 Task: Create a due date automation trigger when advanced on, on the monday before a card is due add content with a name or a description not ending with resume at 11:00 AM.
Action: Mouse moved to (1024, 303)
Screenshot: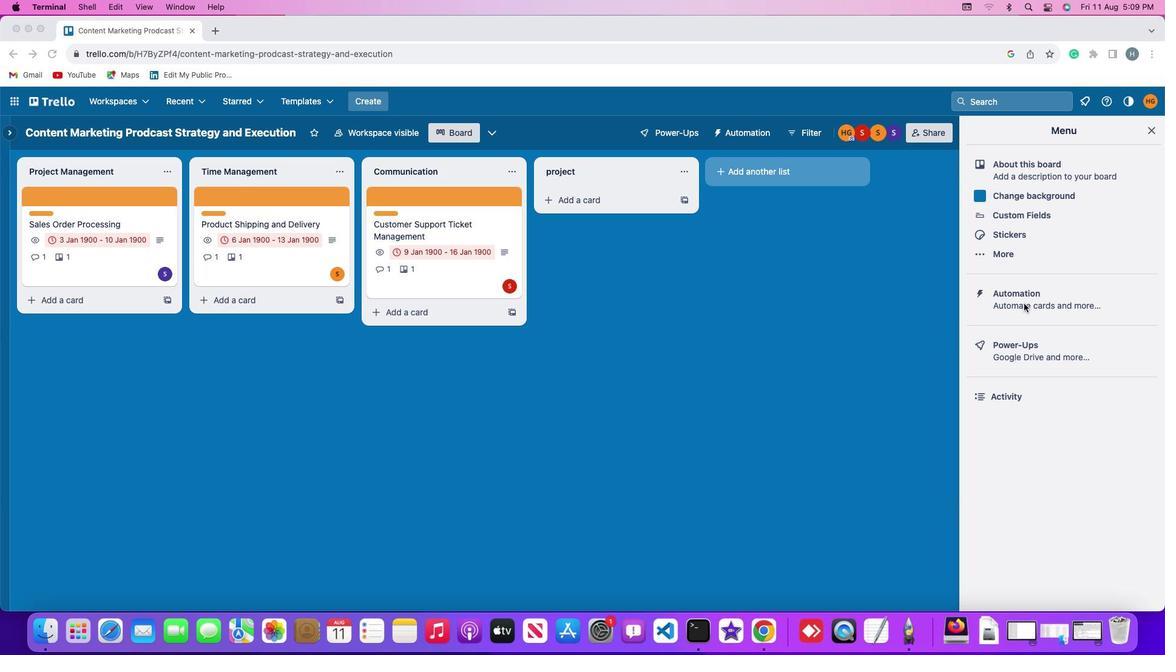 
Action: Mouse pressed left at (1024, 303)
Screenshot: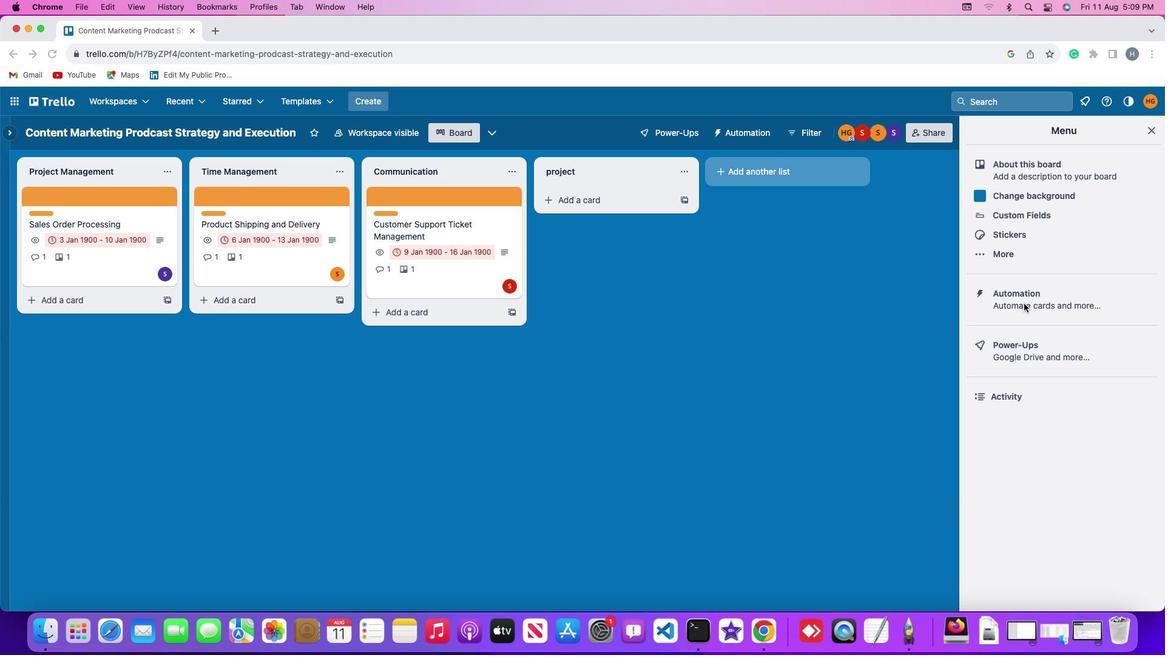 
Action: Mouse pressed left at (1024, 303)
Screenshot: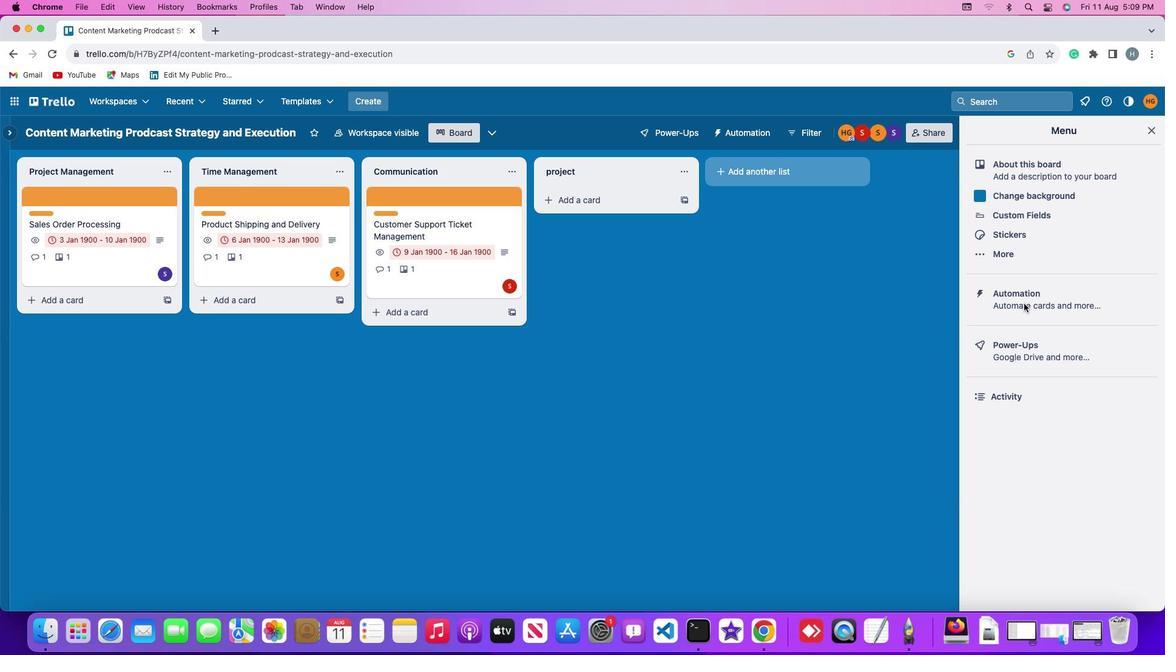 
Action: Mouse moved to (63, 288)
Screenshot: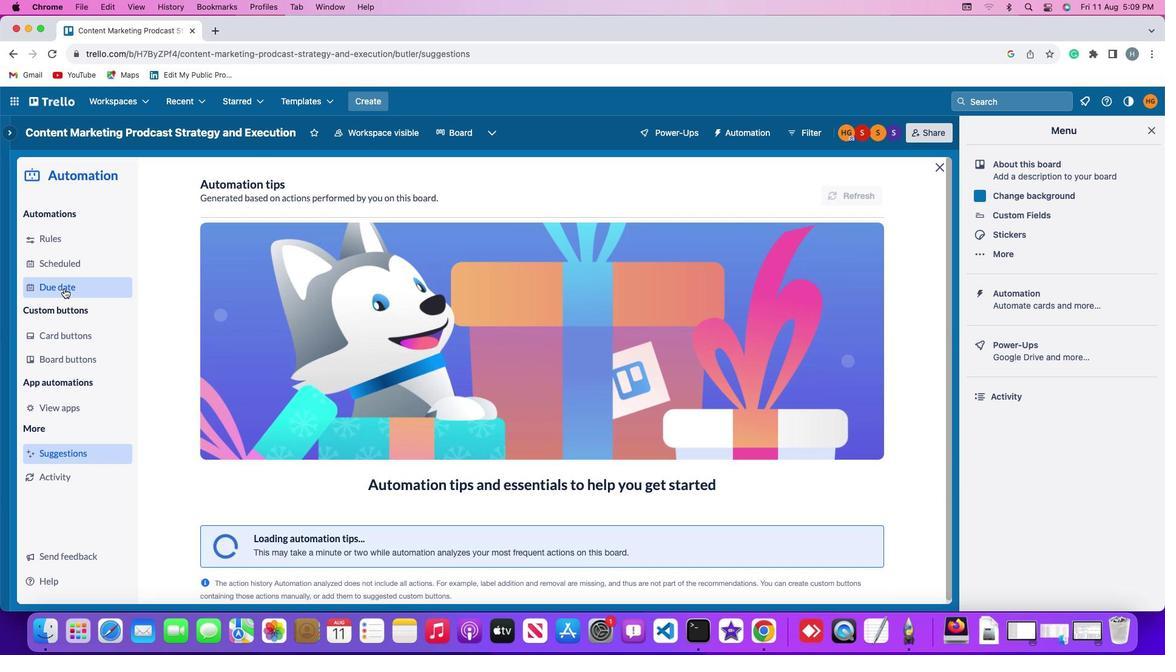 
Action: Mouse pressed left at (63, 288)
Screenshot: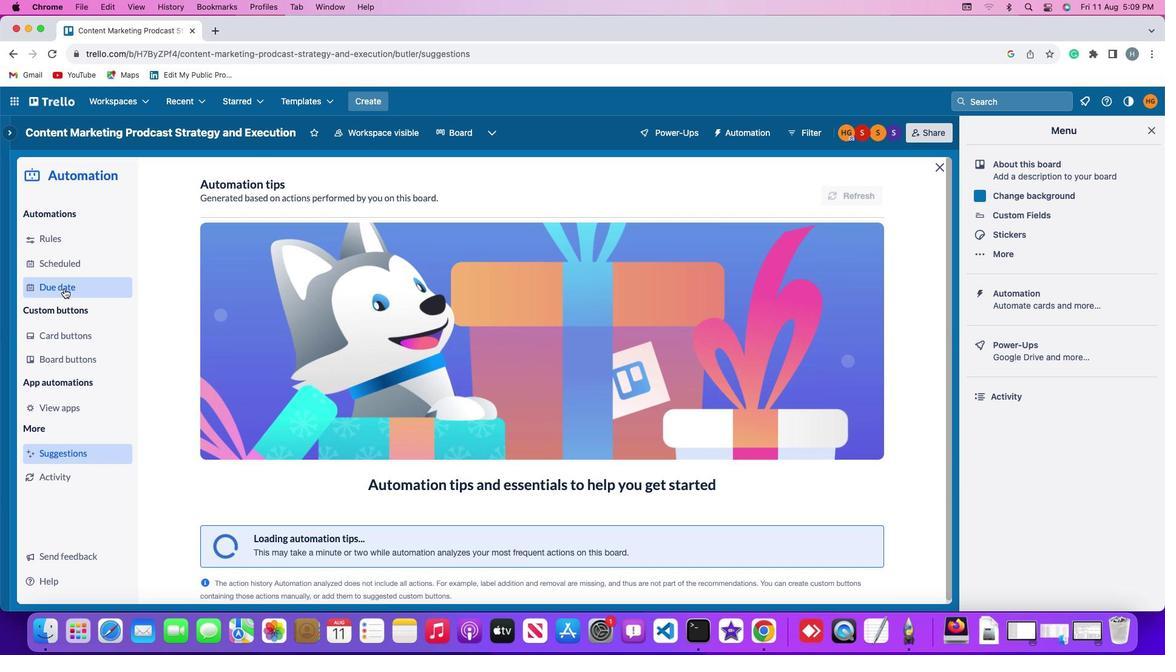 
Action: Mouse moved to (812, 188)
Screenshot: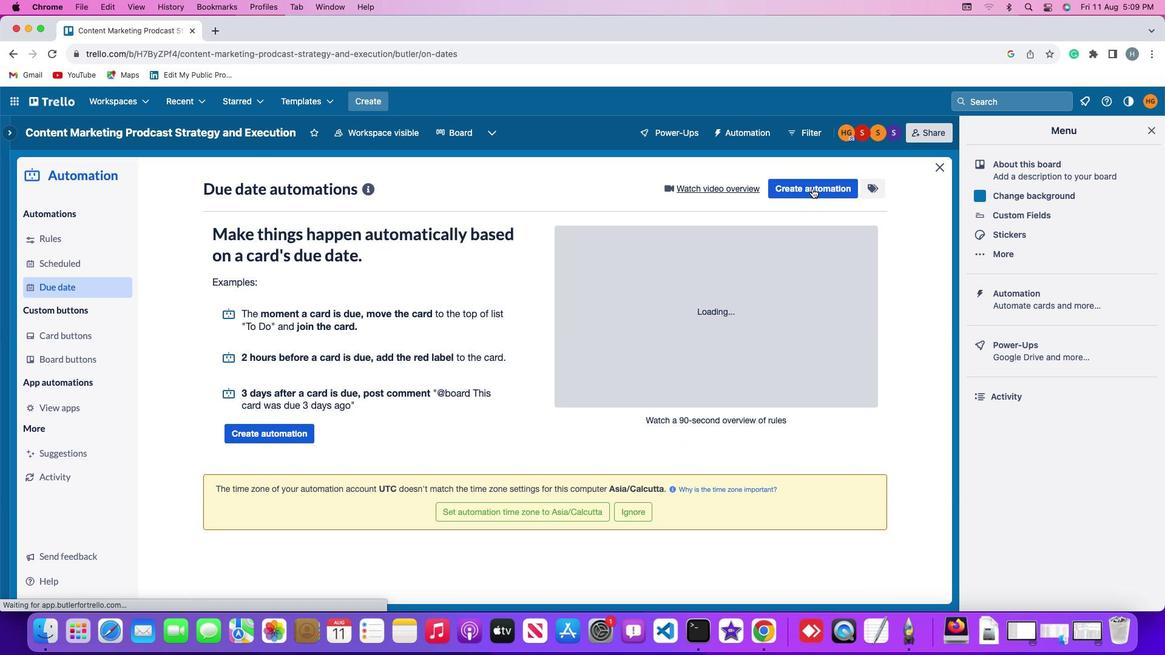 
Action: Mouse pressed left at (812, 188)
Screenshot: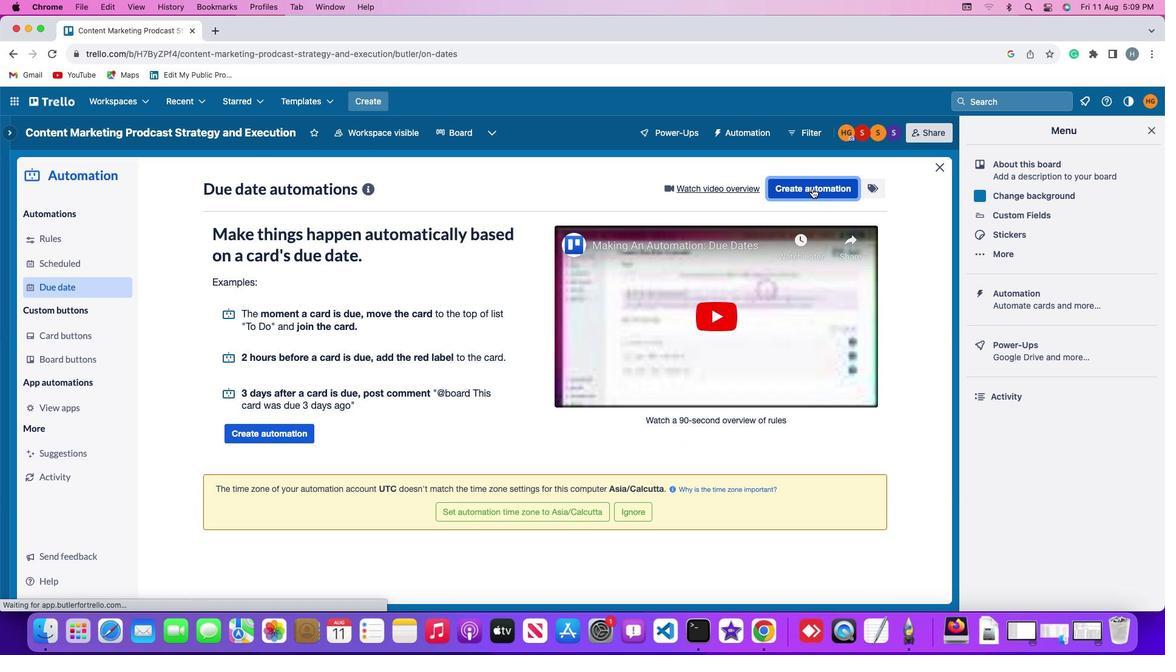 
Action: Mouse moved to (233, 308)
Screenshot: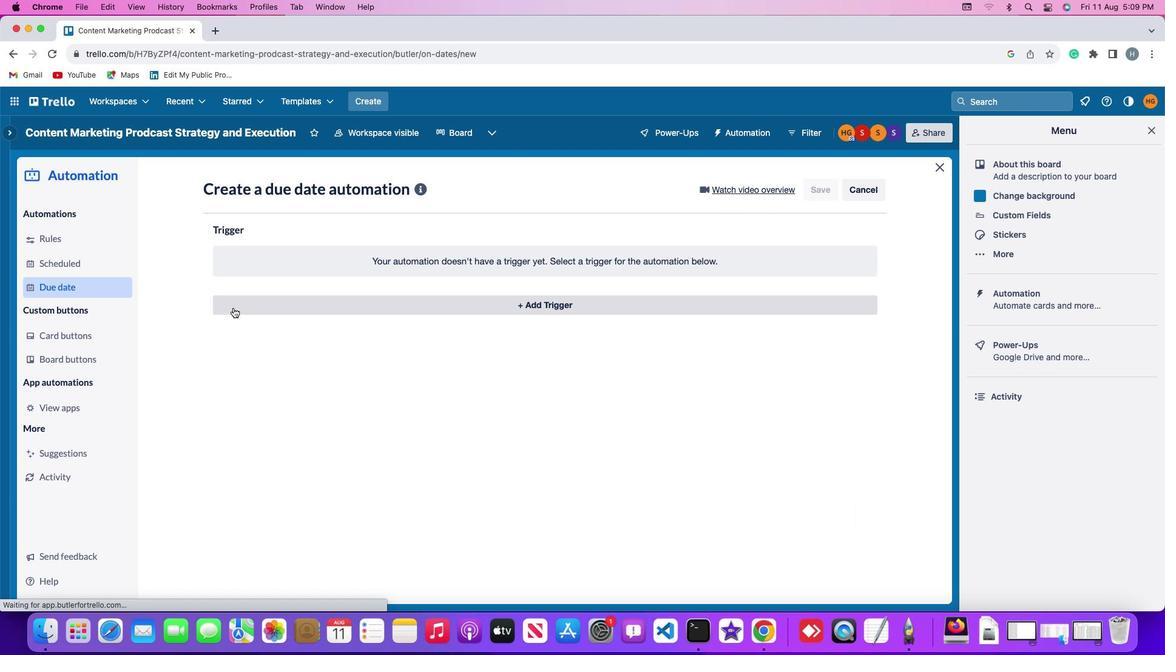 
Action: Mouse pressed left at (233, 308)
Screenshot: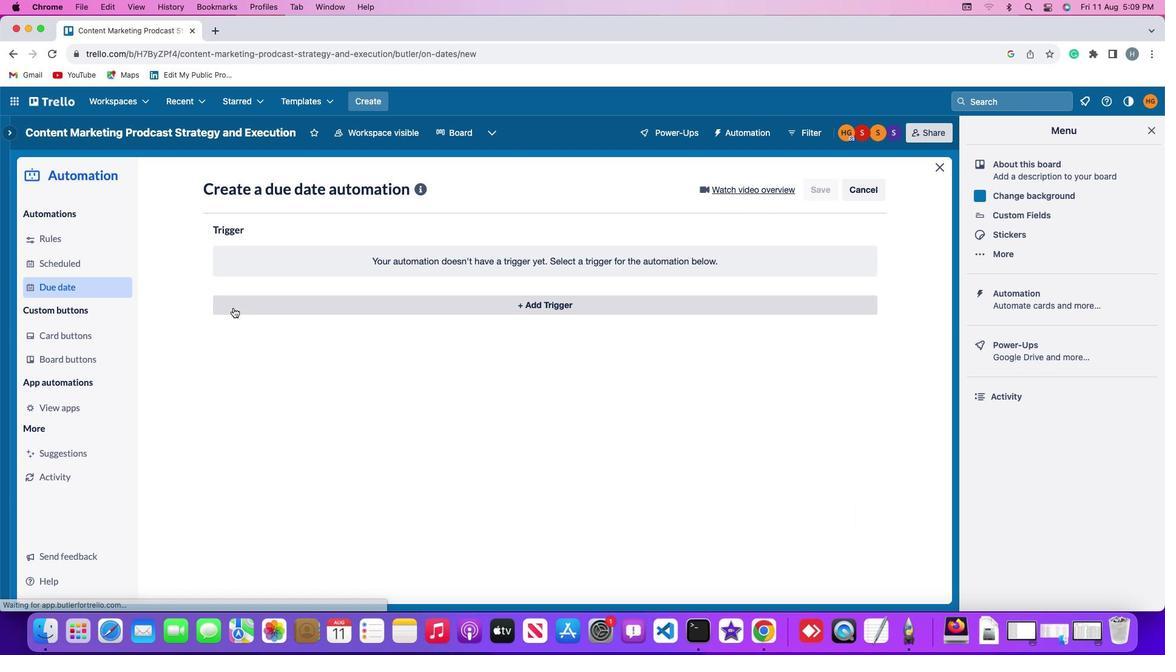 
Action: Mouse moved to (263, 533)
Screenshot: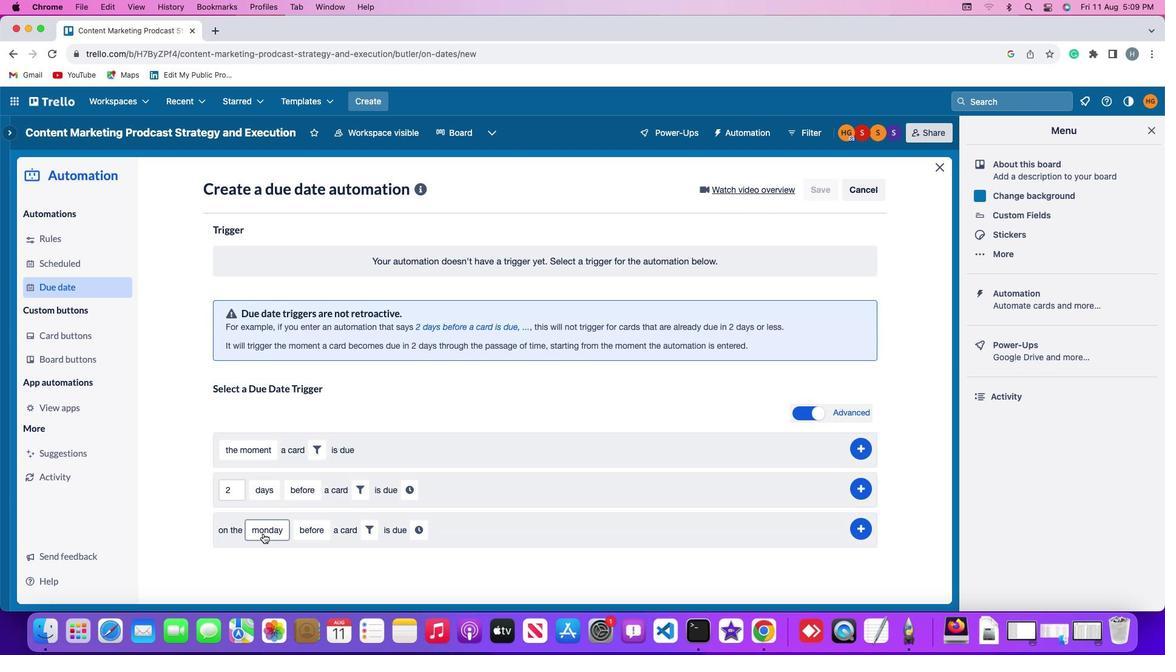 
Action: Mouse pressed left at (263, 533)
Screenshot: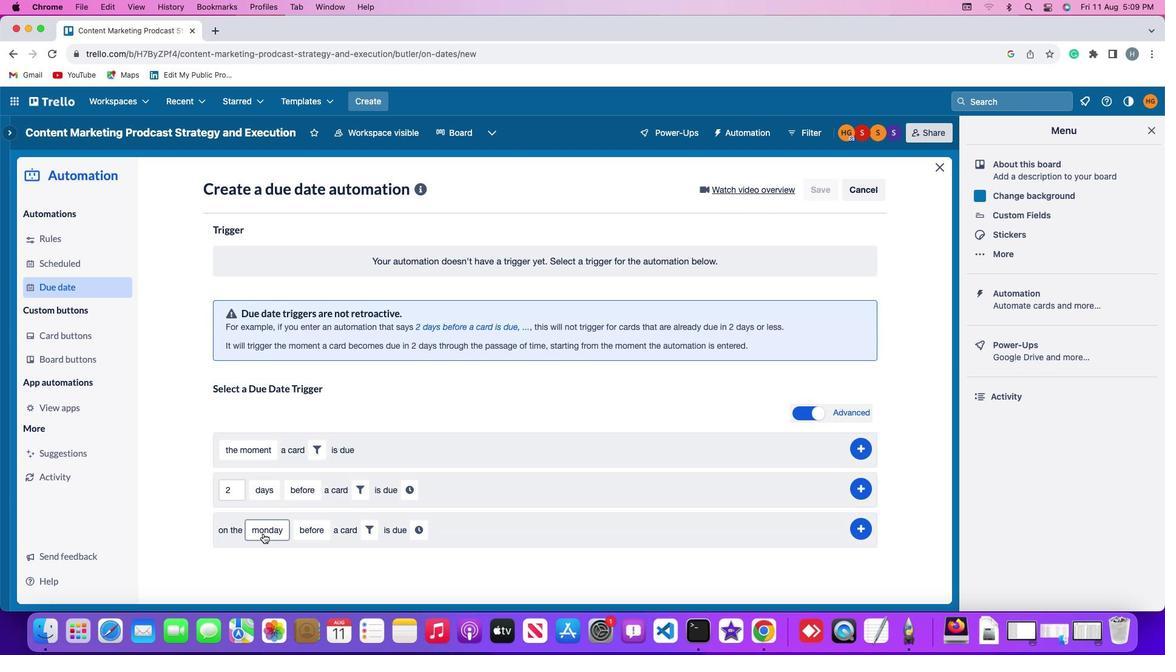 
Action: Mouse moved to (281, 362)
Screenshot: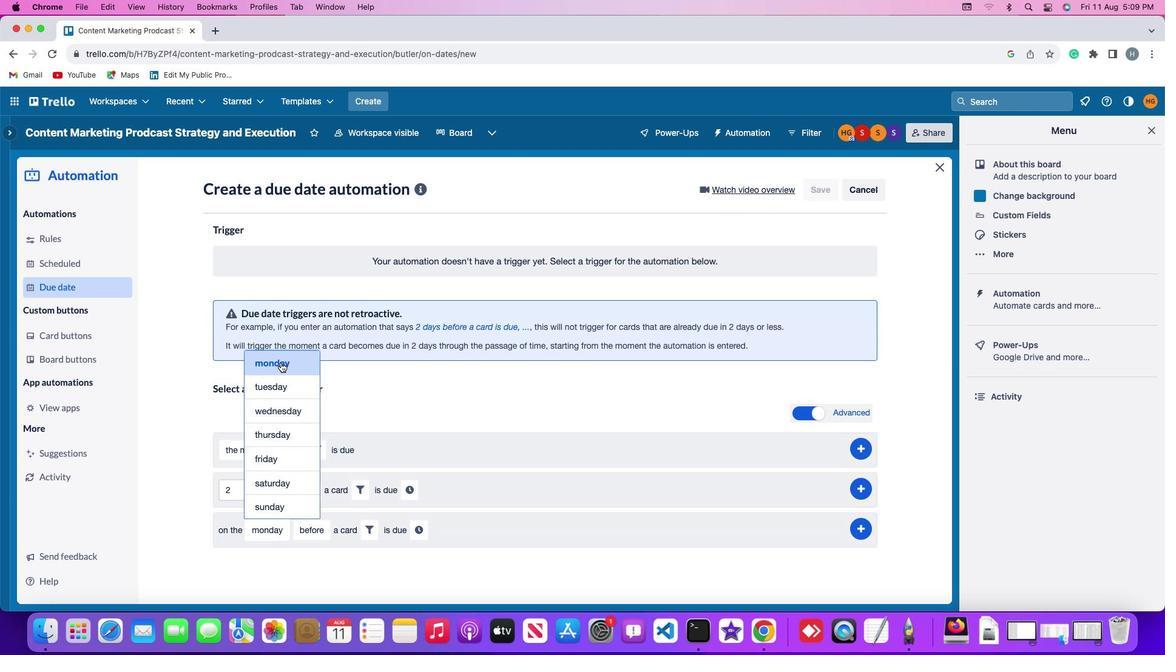 
Action: Mouse pressed left at (281, 362)
Screenshot: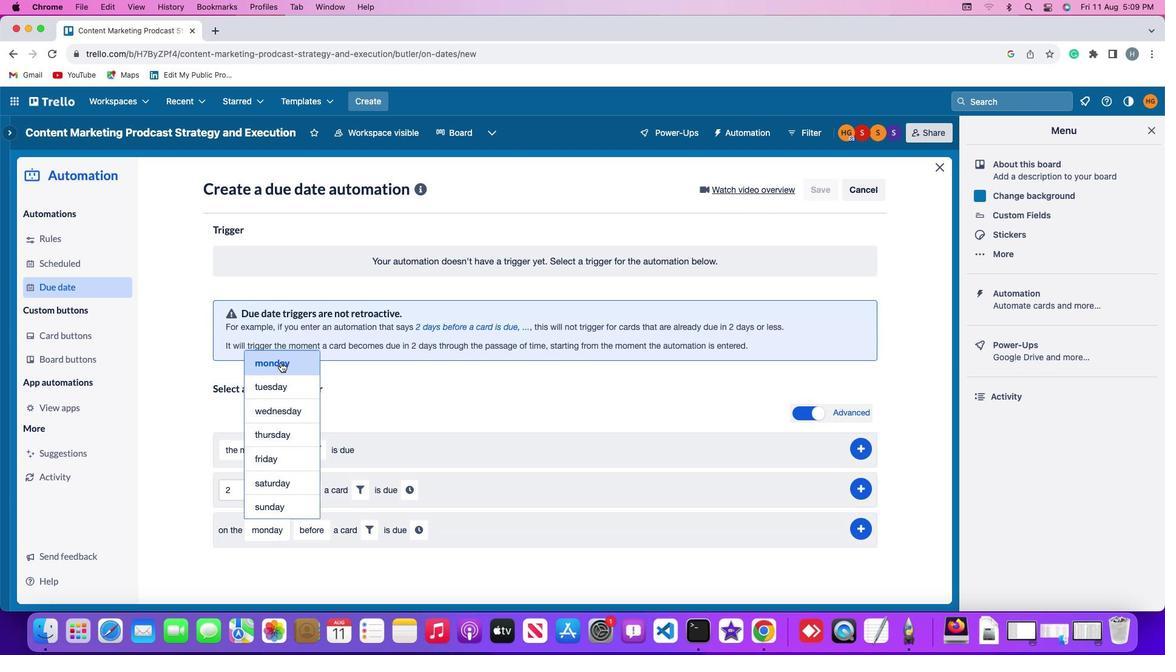
Action: Mouse moved to (309, 532)
Screenshot: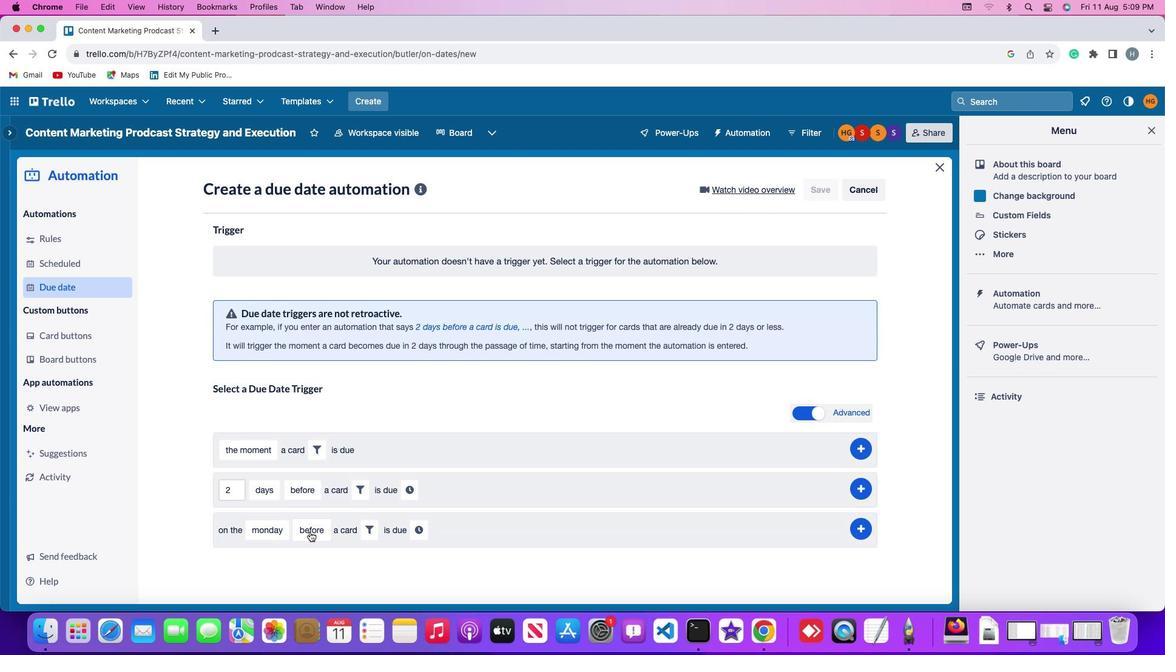 
Action: Mouse pressed left at (309, 532)
Screenshot: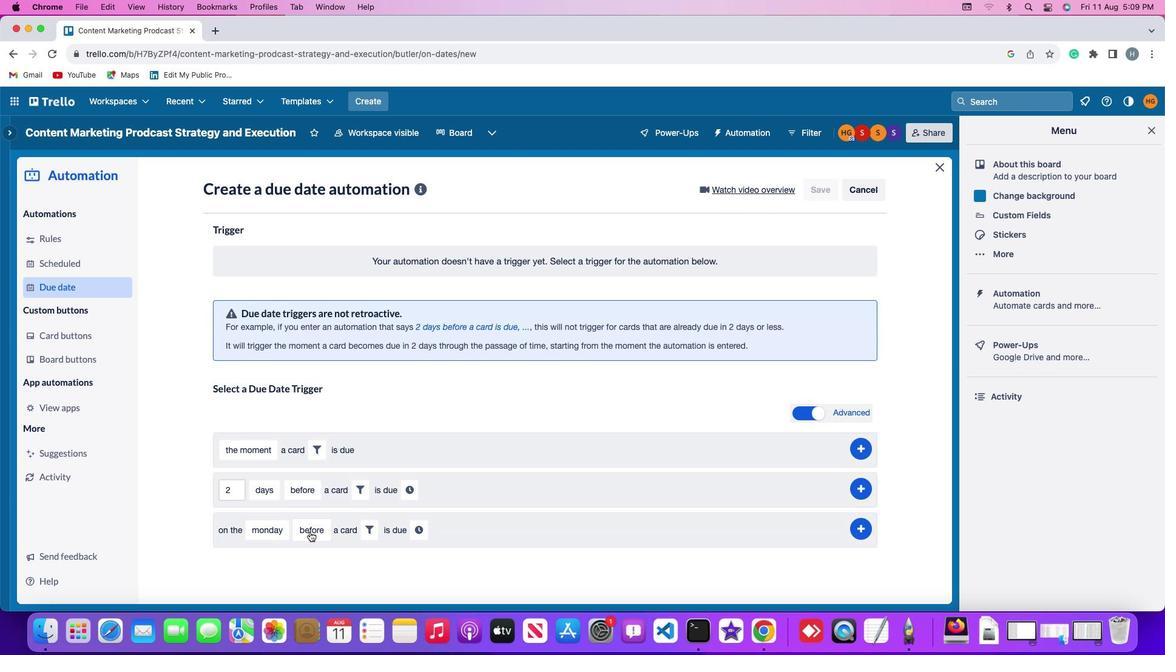 
Action: Mouse moved to (335, 435)
Screenshot: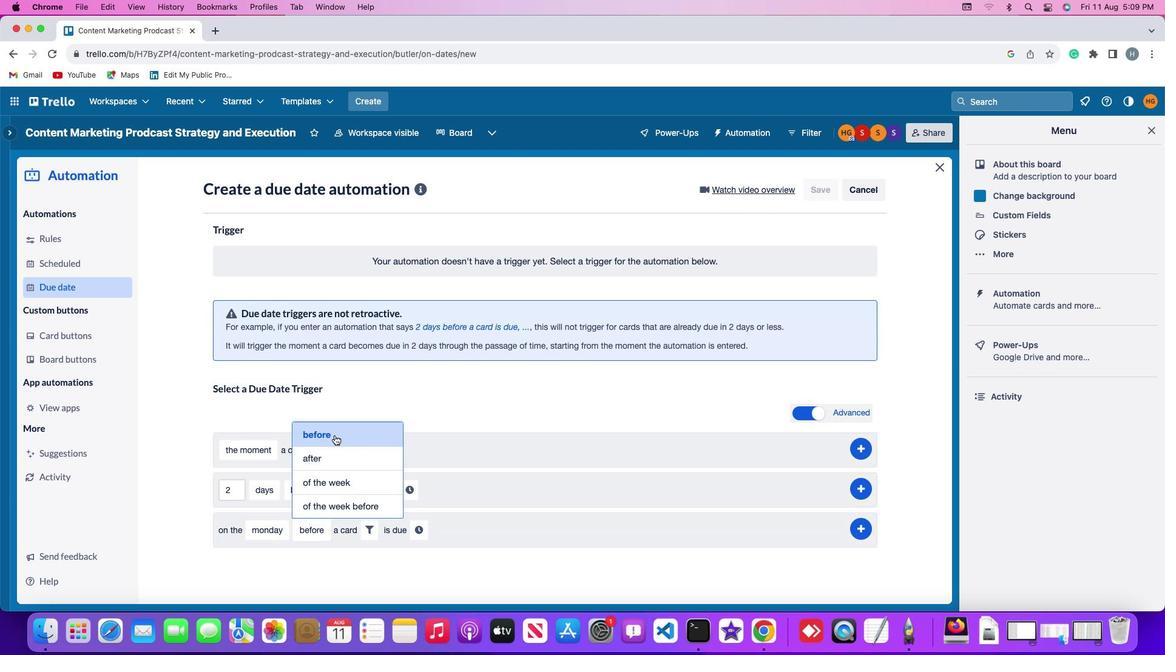 
Action: Mouse pressed left at (335, 435)
Screenshot: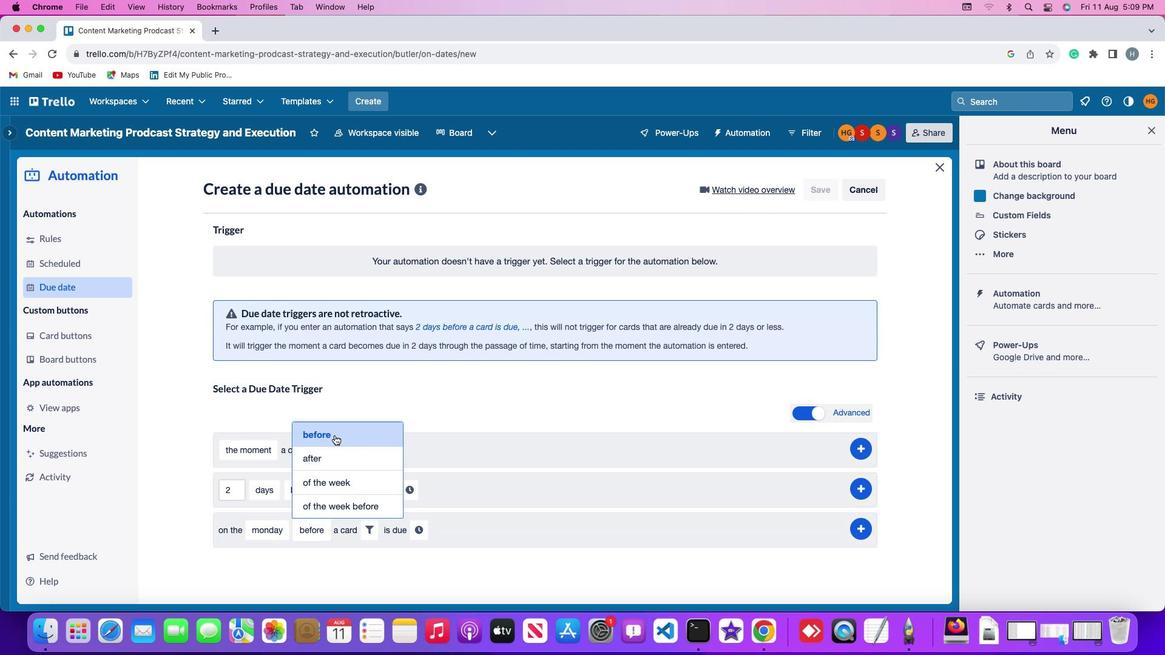 
Action: Mouse moved to (370, 535)
Screenshot: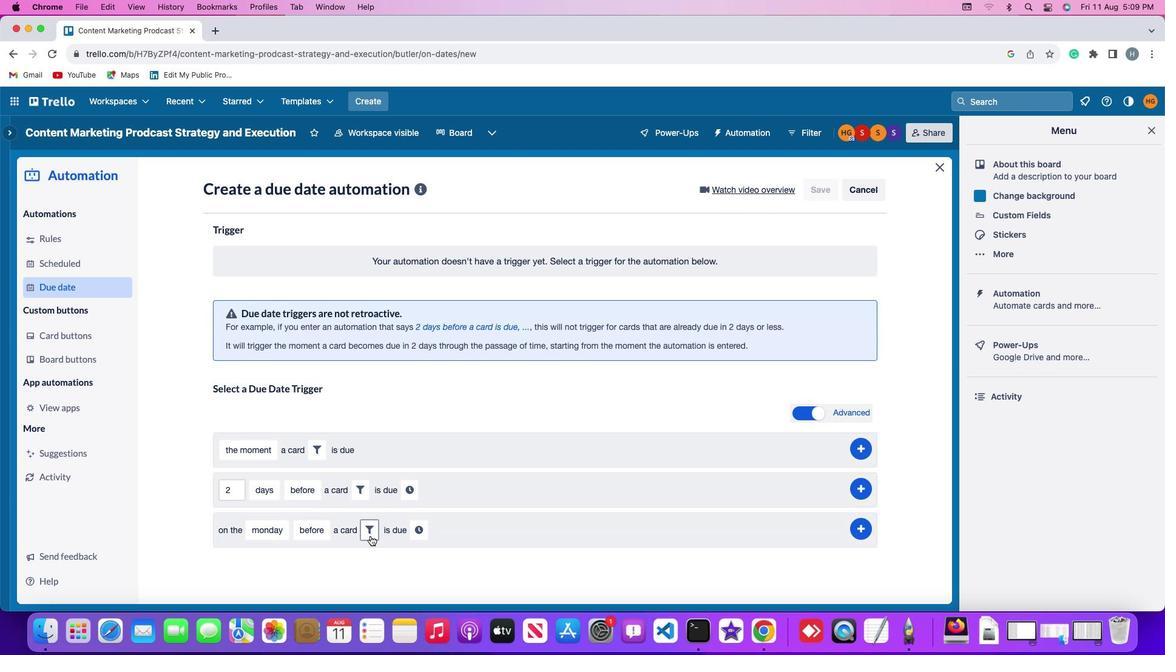 
Action: Mouse pressed left at (370, 535)
Screenshot: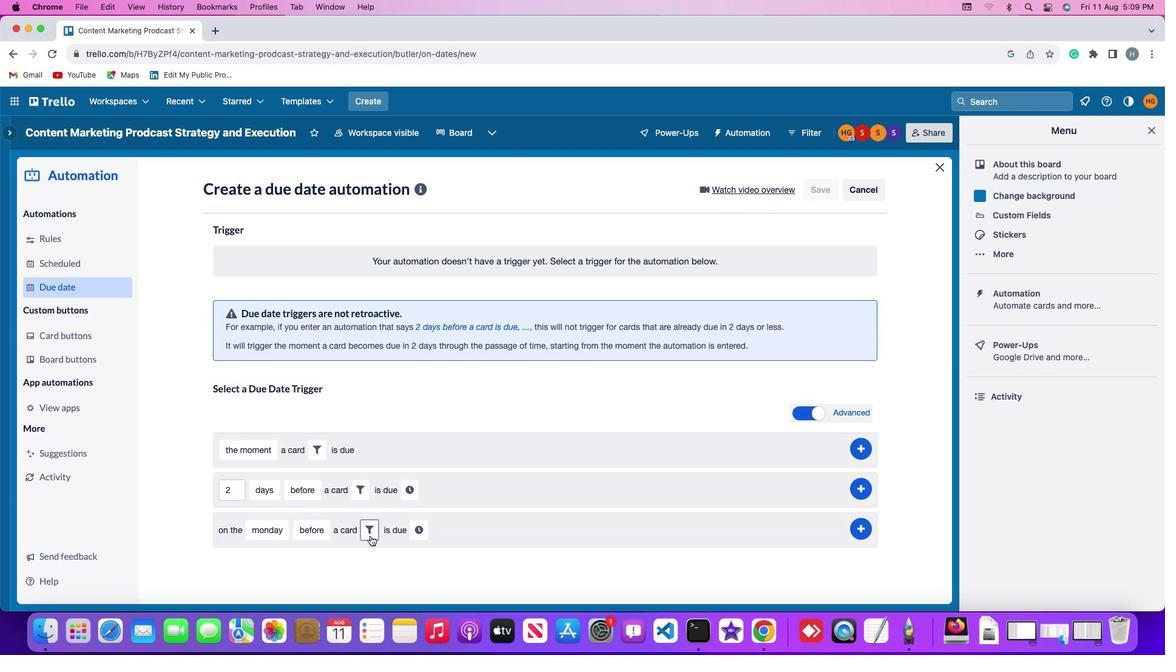 
Action: Mouse moved to (528, 574)
Screenshot: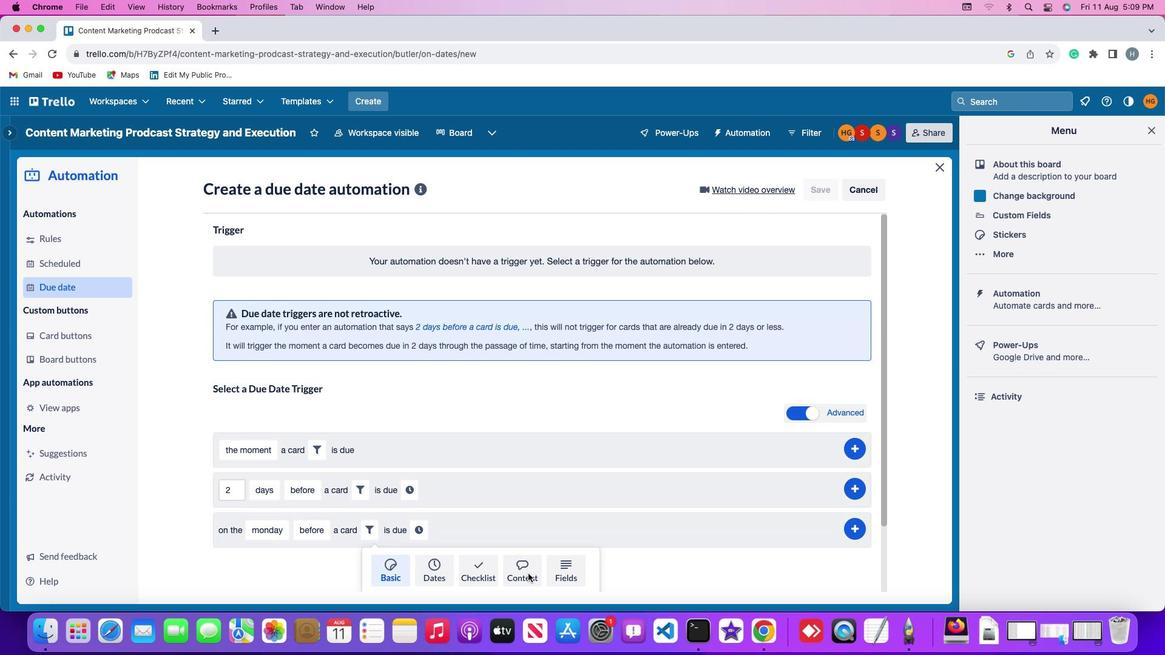 
Action: Mouse pressed left at (528, 574)
Screenshot: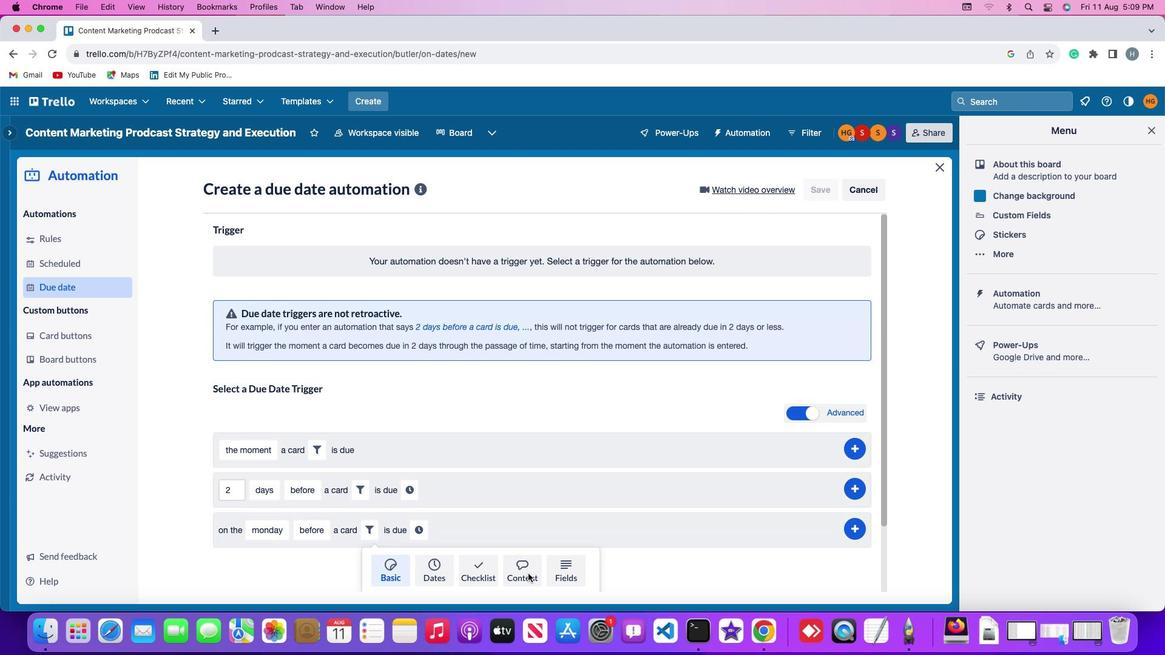 
Action: Mouse moved to (352, 559)
Screenshot: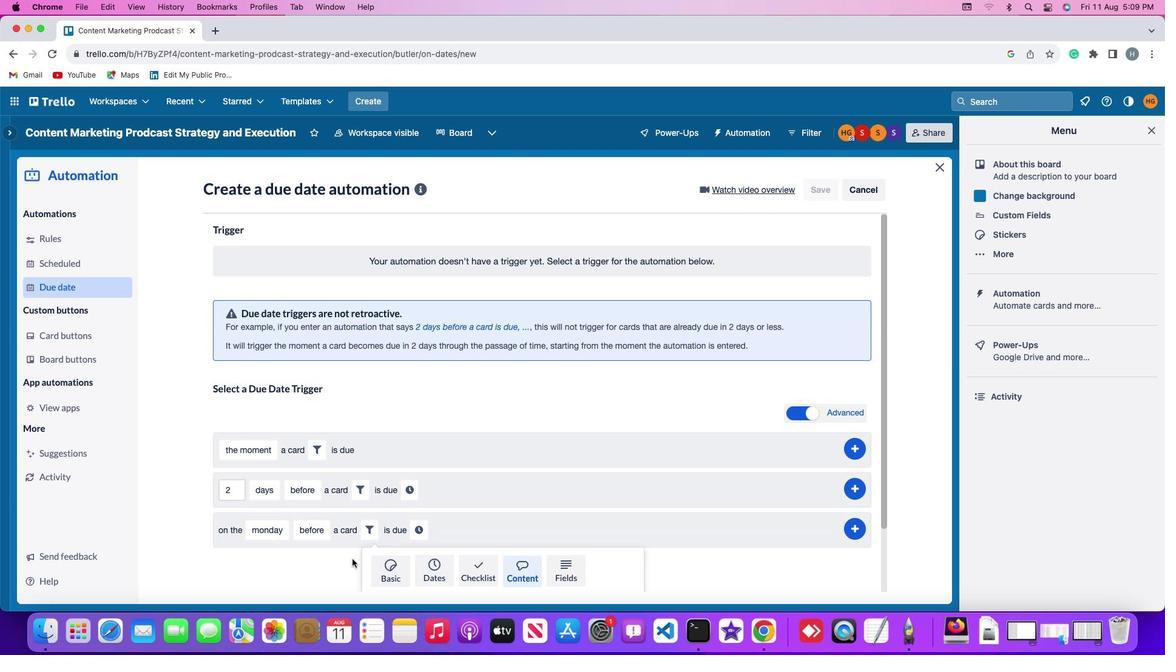 
Action: Mouse scrolled (352, 559) with delta (0, 0)
Screenshot: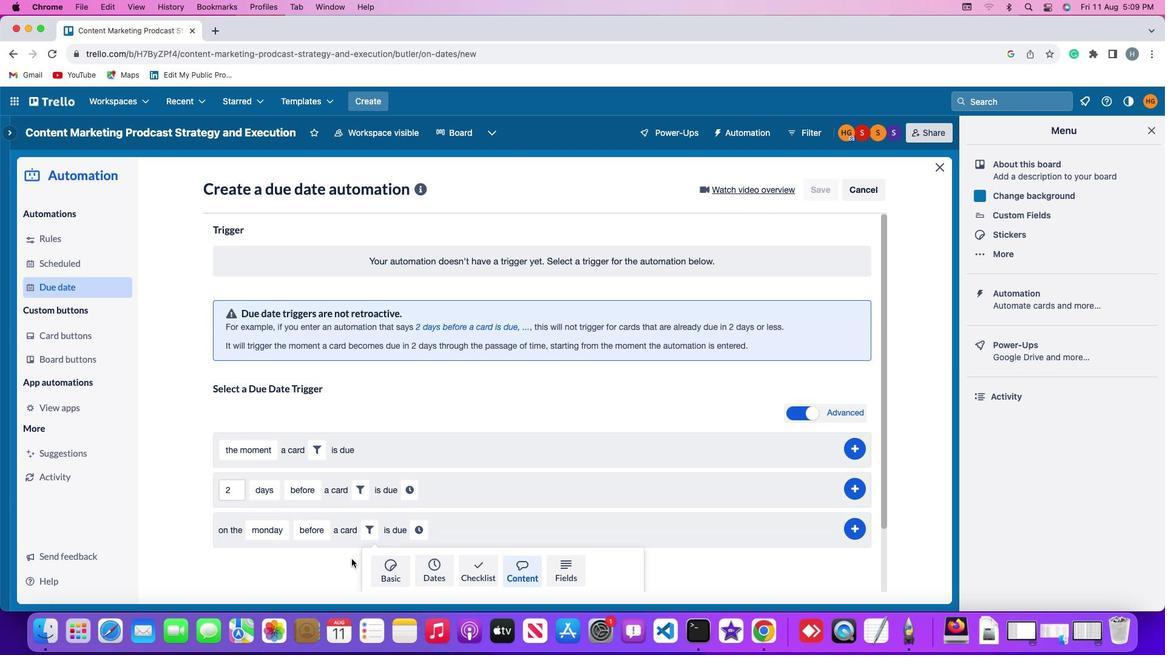 
Action: Mouse moved to (352, 559)
Screenshot: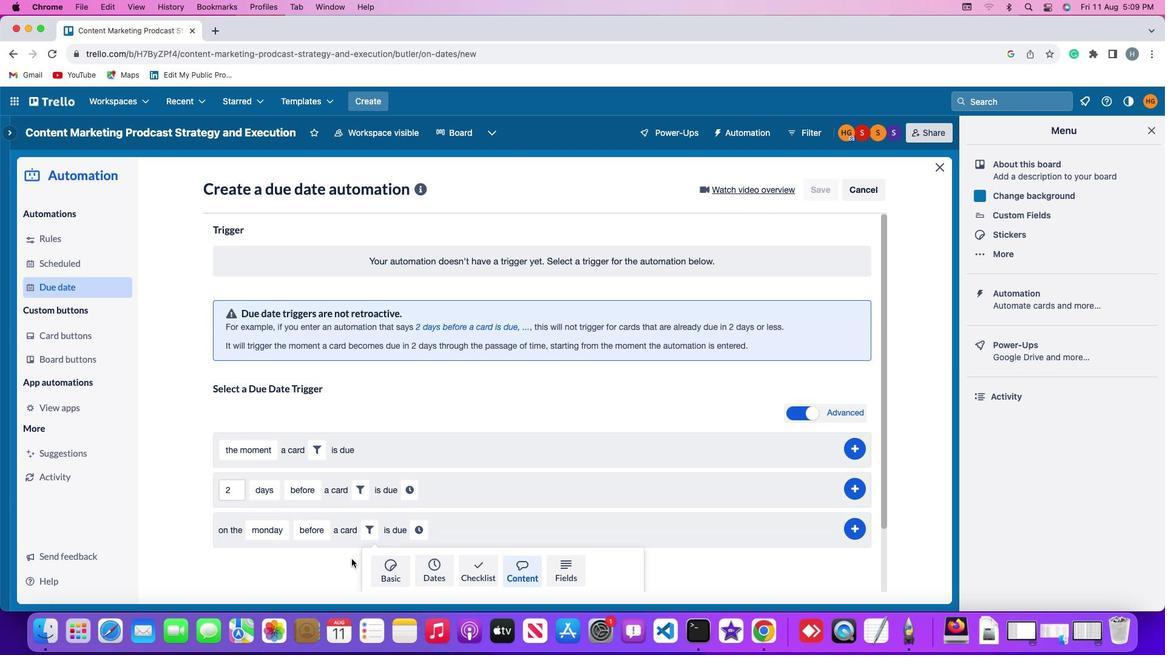 
Action: Mouse scrolled (352, 559) with delta (0, 0)
Screenshot: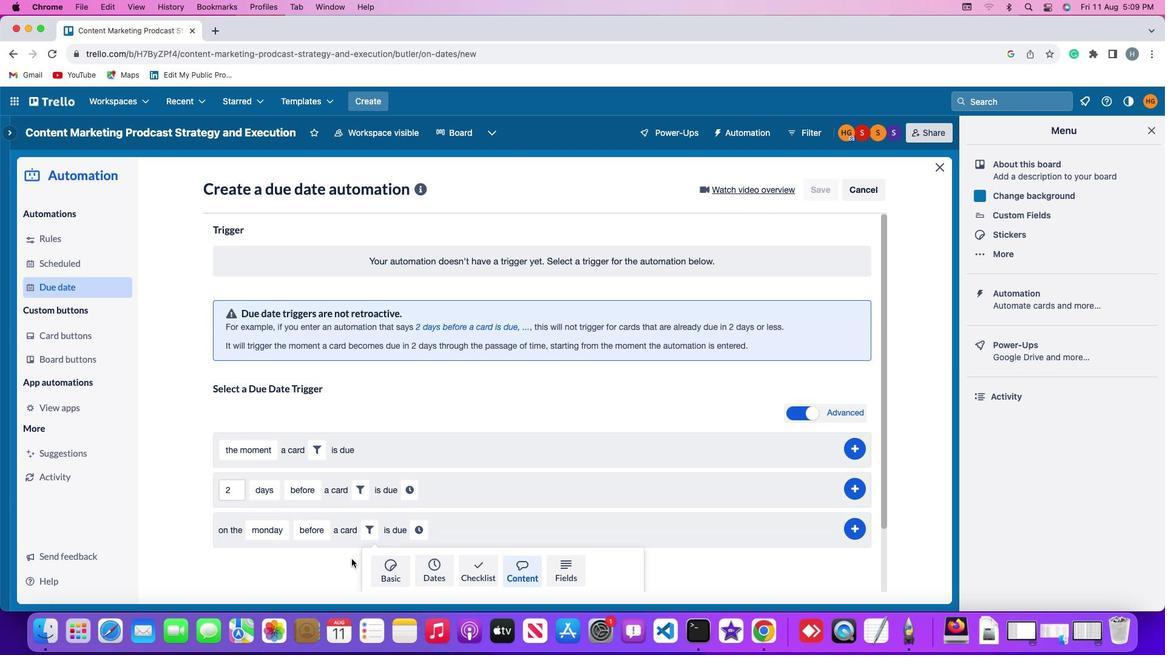 
Action: Mouse scrolled (352, 559) with delta (0, -1)
Screenshot: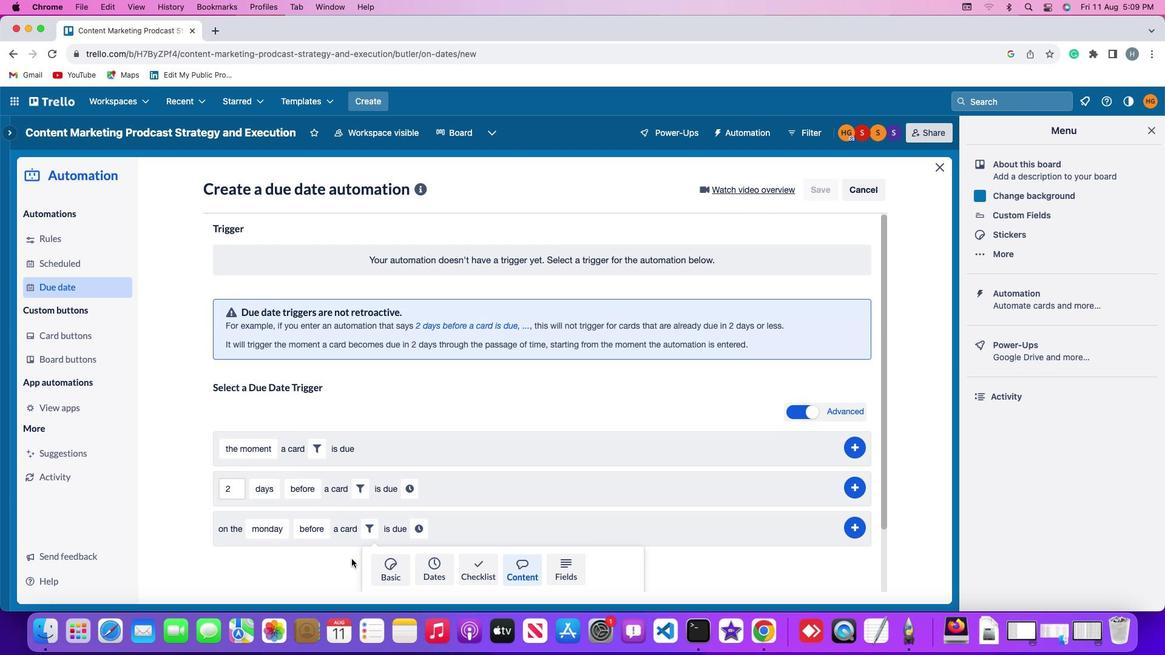 
Action: Mouse scrolled (352, 559) with delta (0, -3)
Screenshot: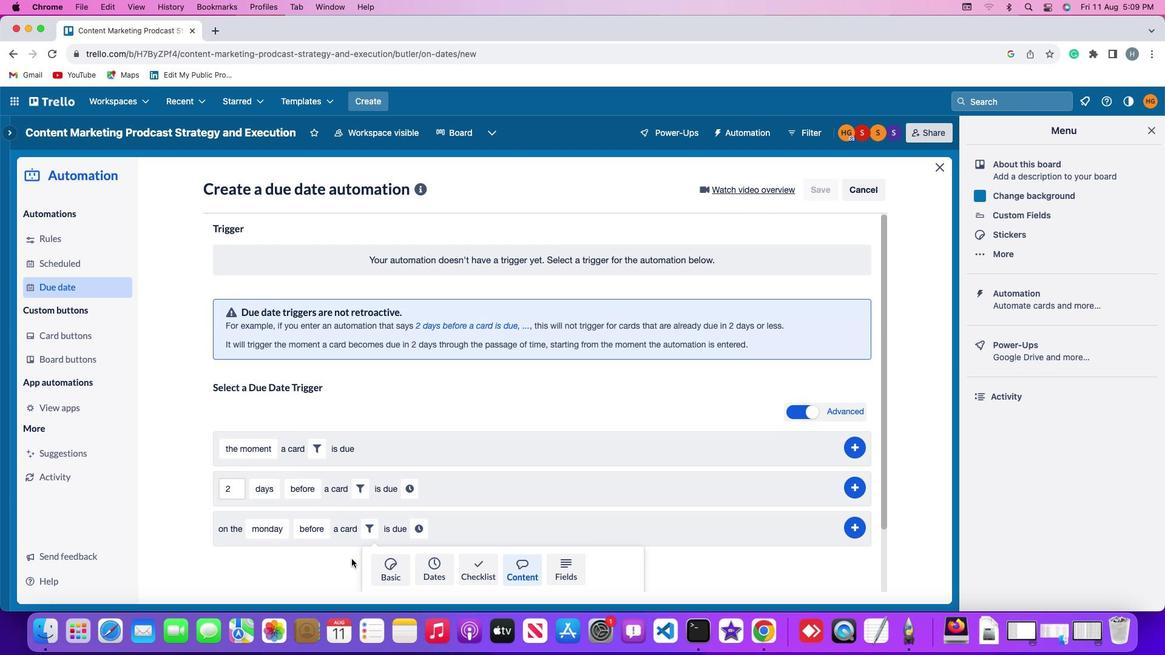 
Action: Mouse moved to (315, 555)
Screenshot: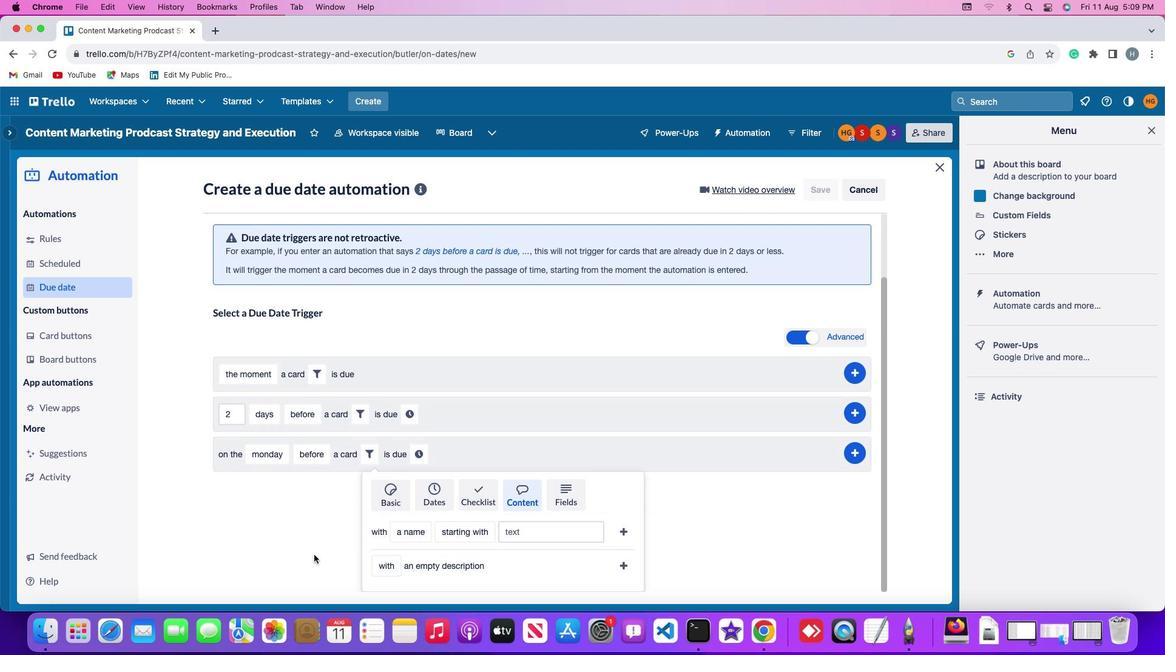 
Action: Mouse scrolled (315, 555) with delta (0, 0)
Screenshot: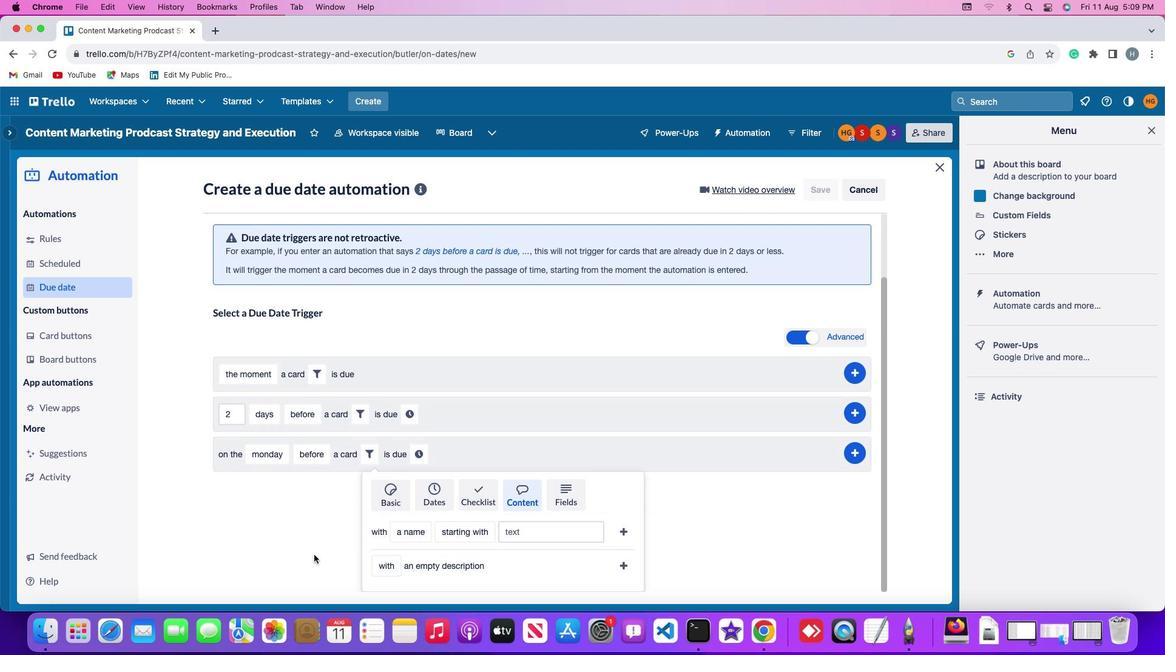 
Action: Mouse moved to (410, 537)
Screenshot: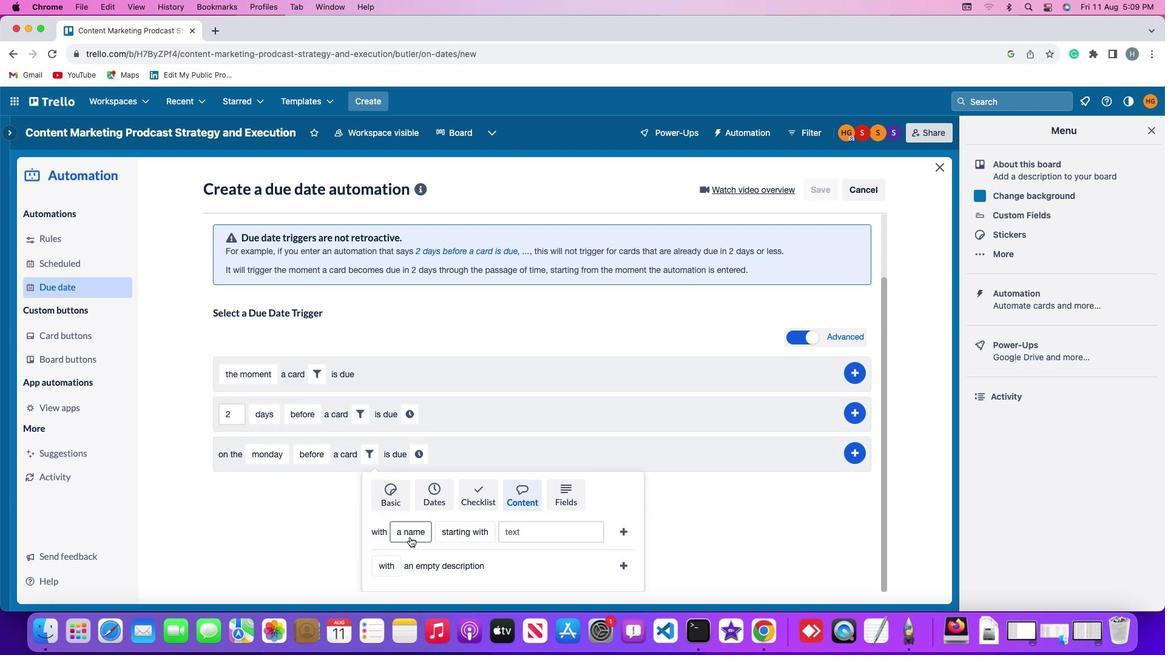 
Action: Mouse pressed left at (410, 537)
Screenshot: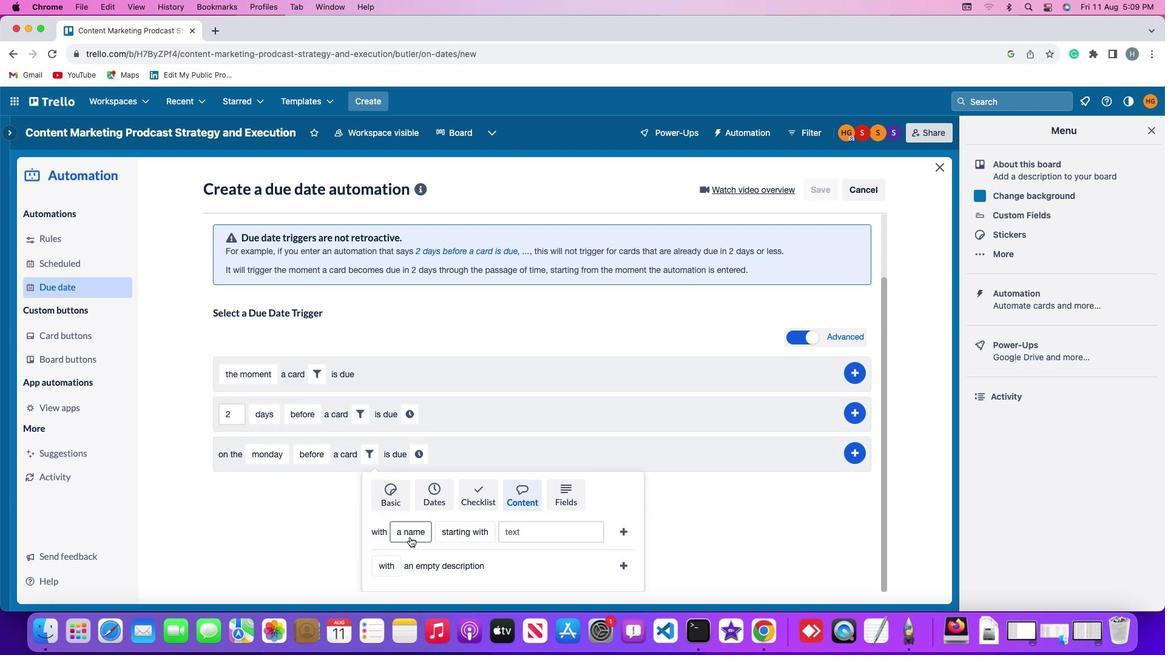 
Action: Mouse moved to (423, 509)
Screenshot: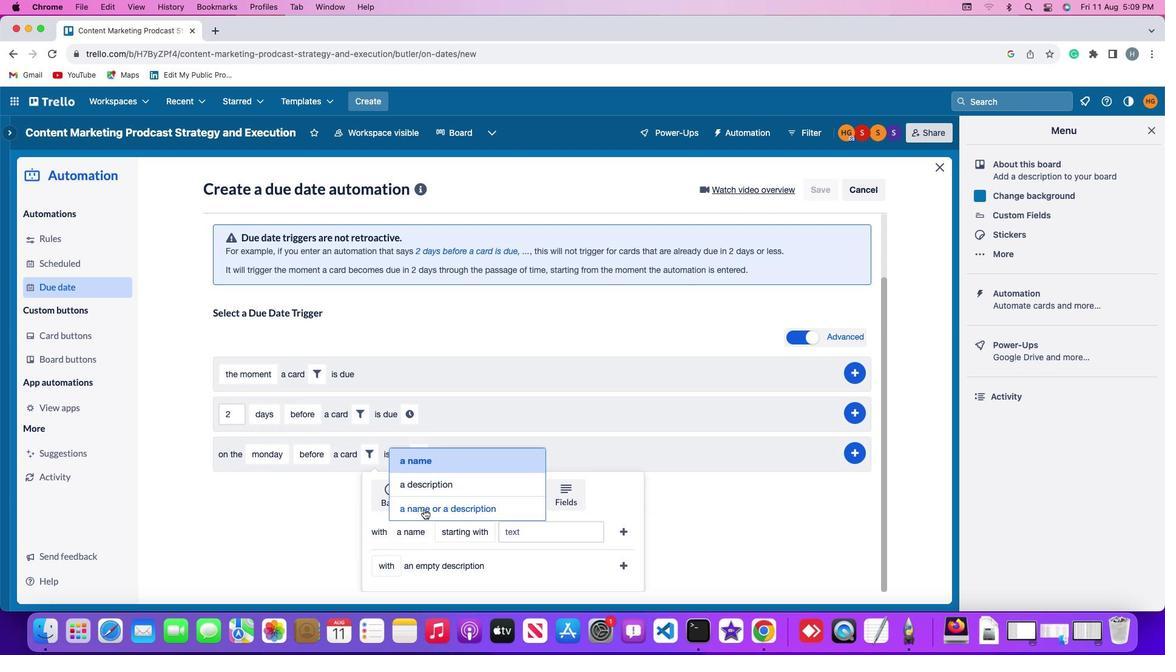 
Action: Mouse pressed left at (423, 509)
Screenshot: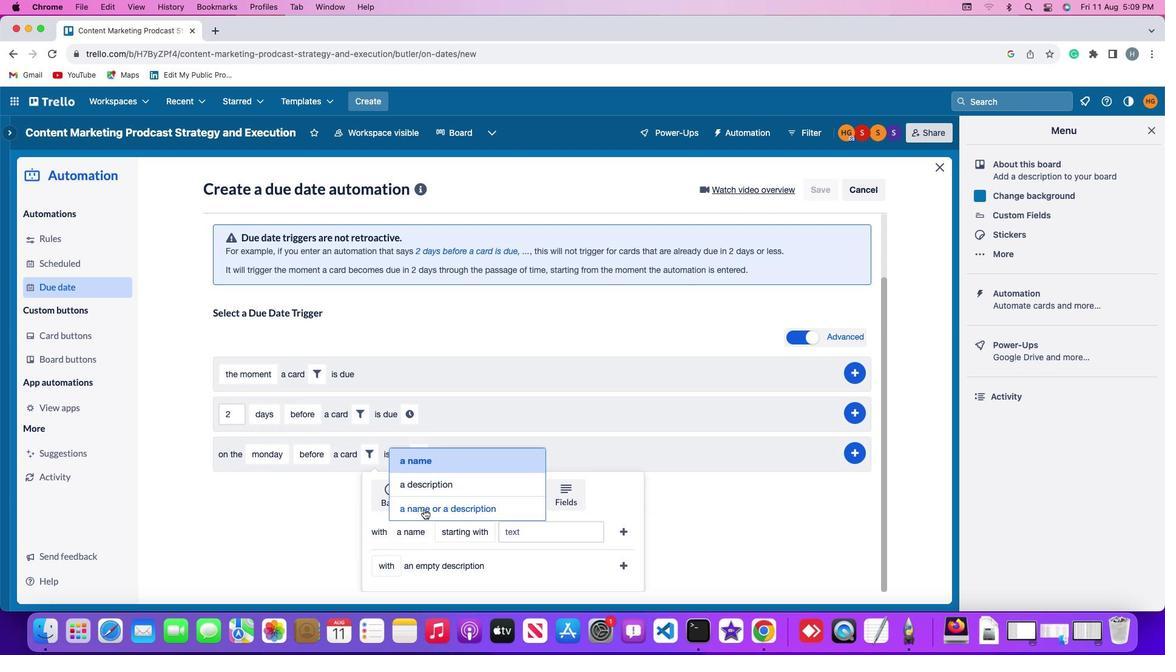 
Action: Mouse moved to (536, 533)
Screenshot: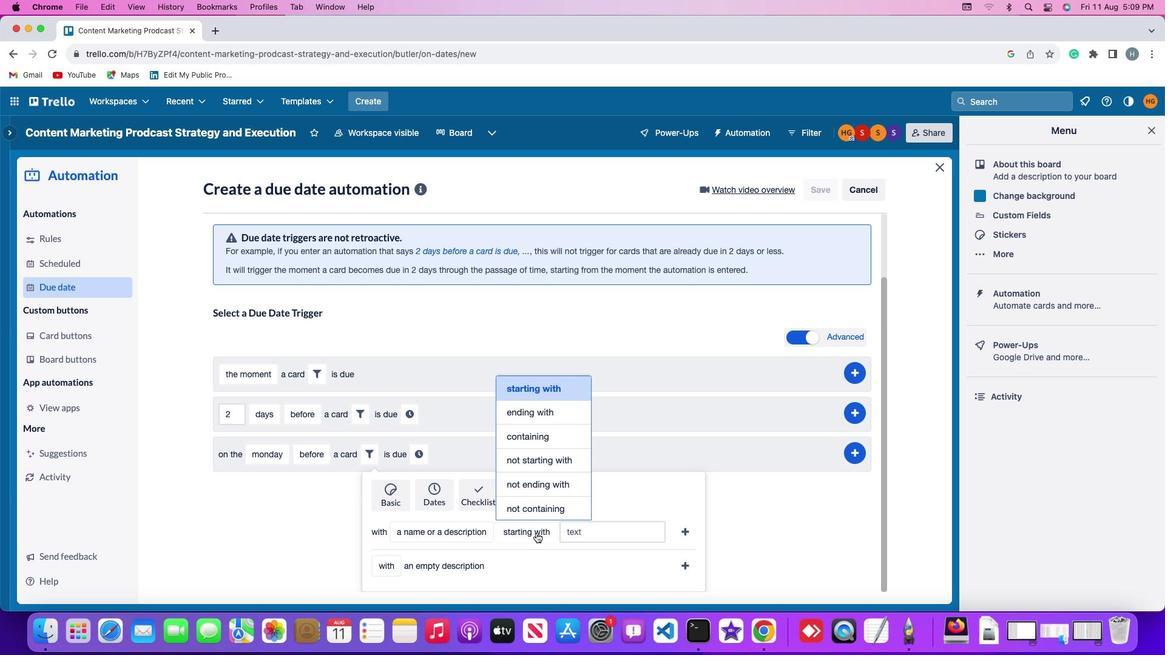 
Action: Mouse pressed left at (536, 533)
Screenshot: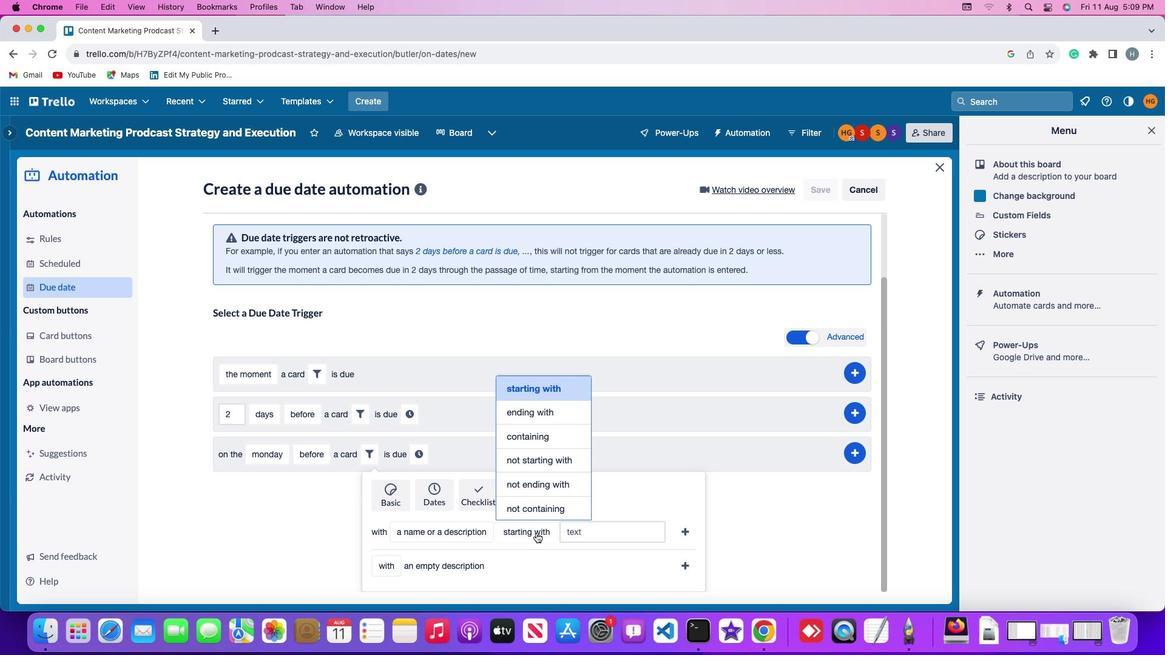 
Action: Mouse moved to (535, 484)
Screenshot: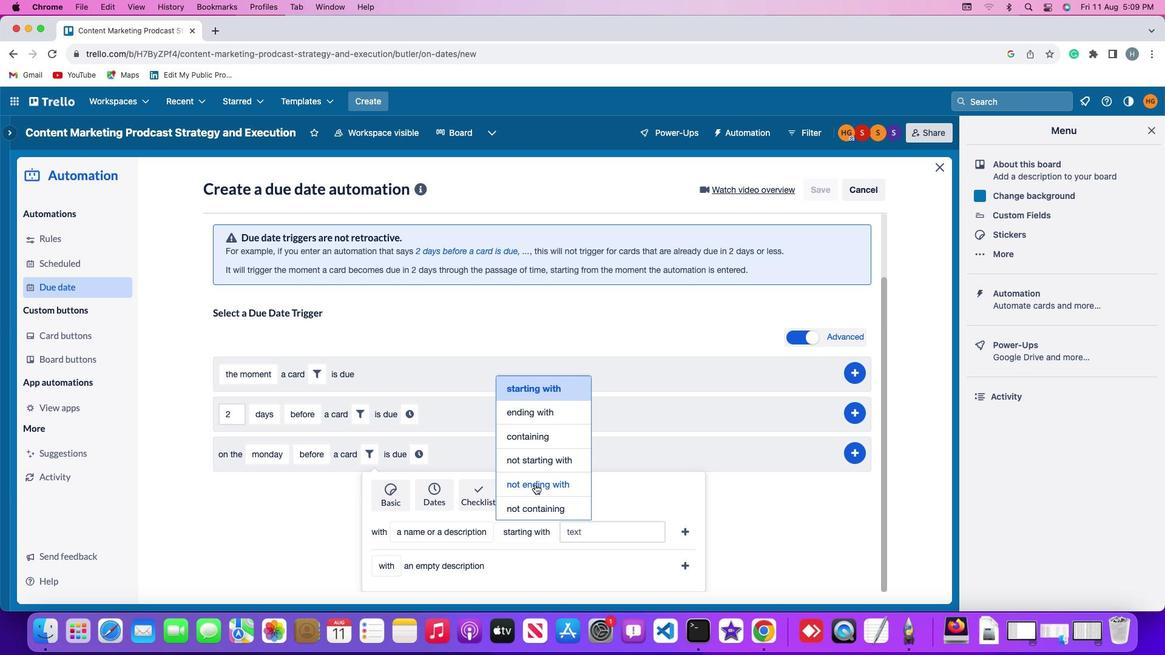 
Action: Mouse pressed left at (535, 484)
Screenshot: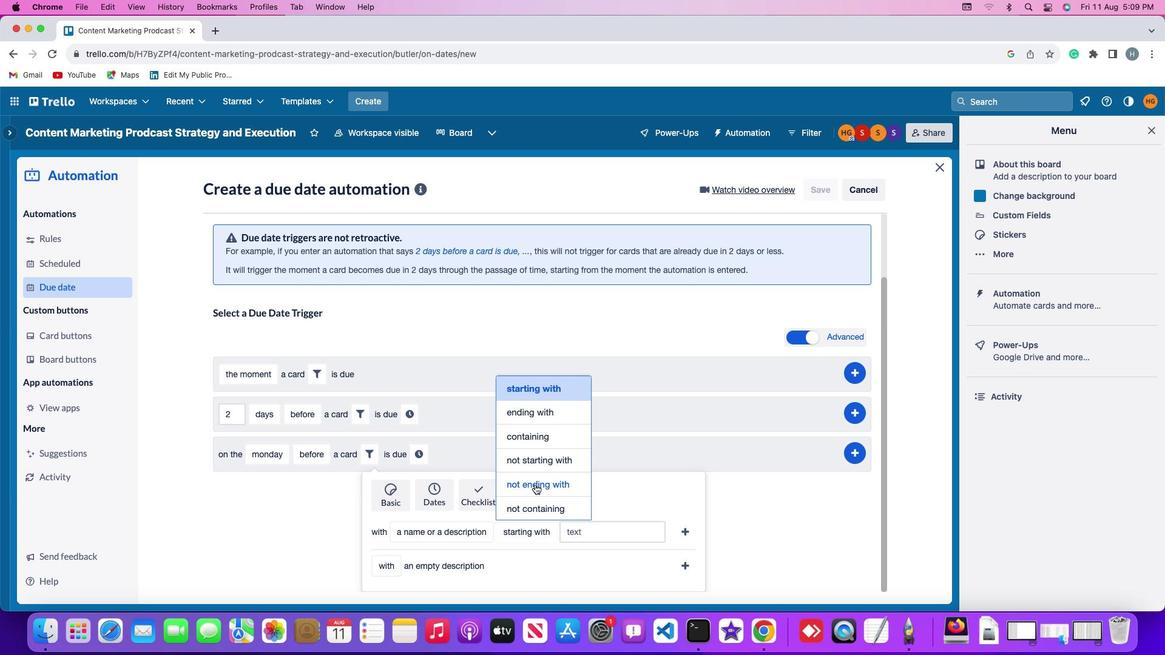 
Action: Mouse moved to (590, 531)
Screenshot: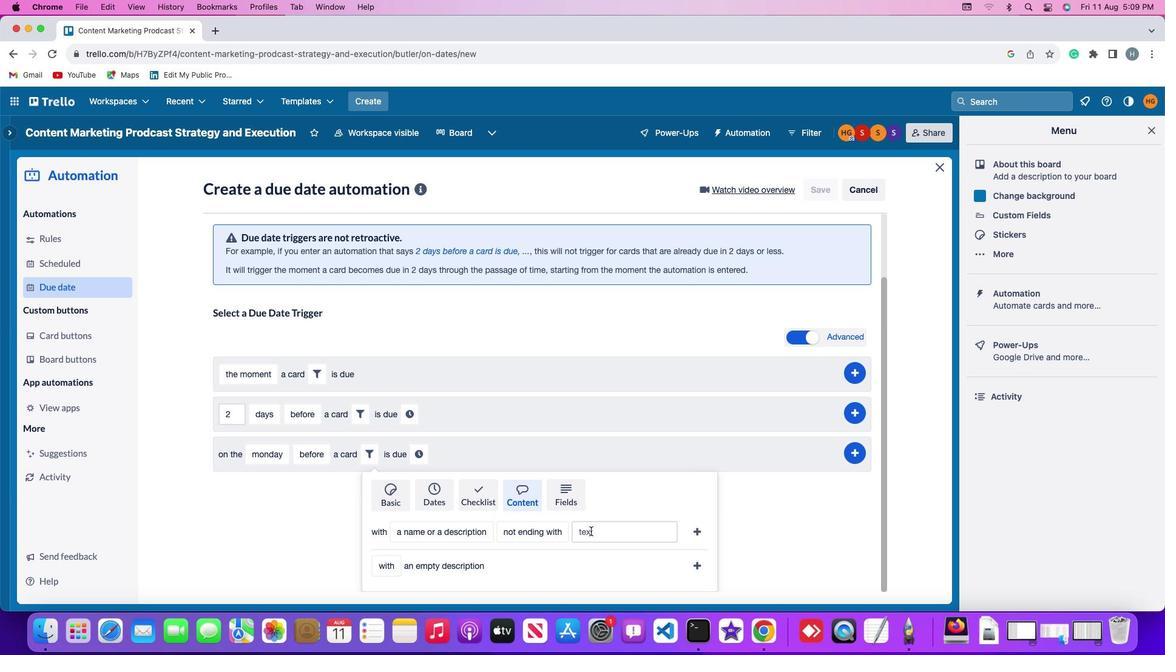 
Action: Mouse pressed left at (590, 531)
Screenshot: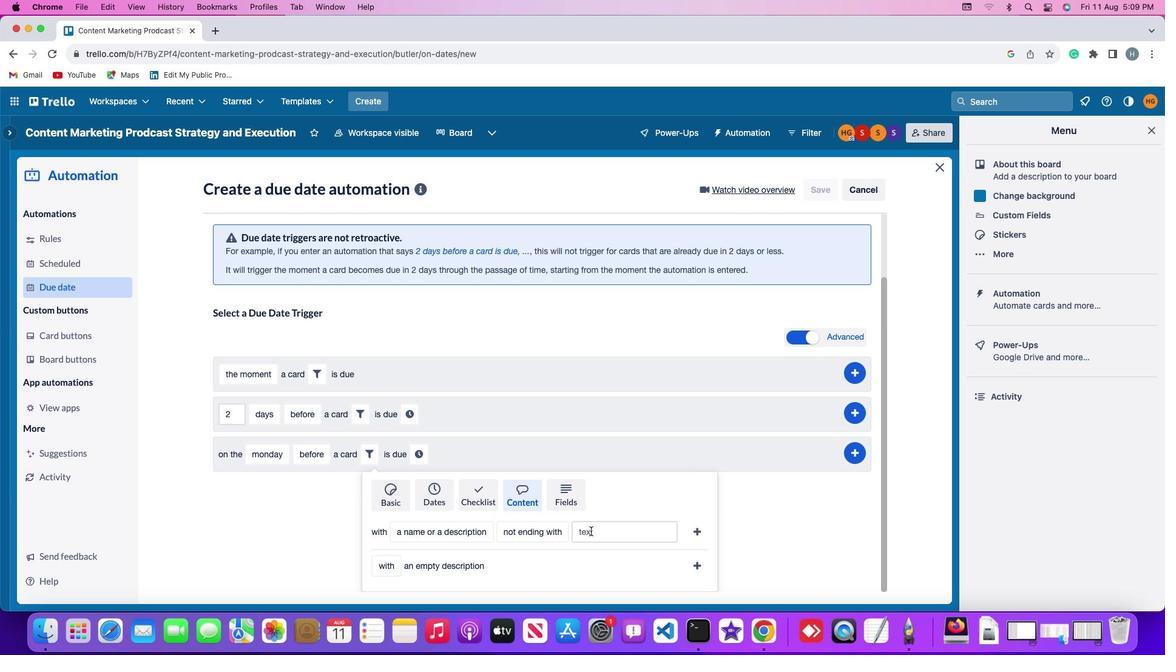 
Action: Key pressed 'r''e''s''u''m''e'
Screenshot: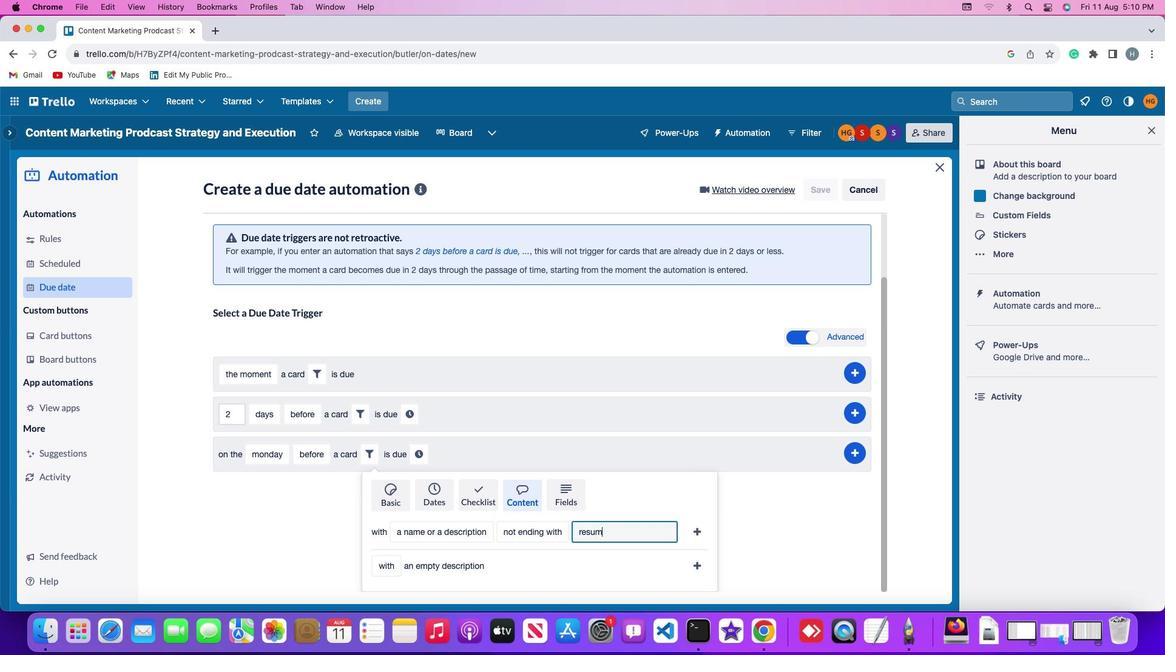 
Action: Mouse moved to (695, 528)
Screenshot: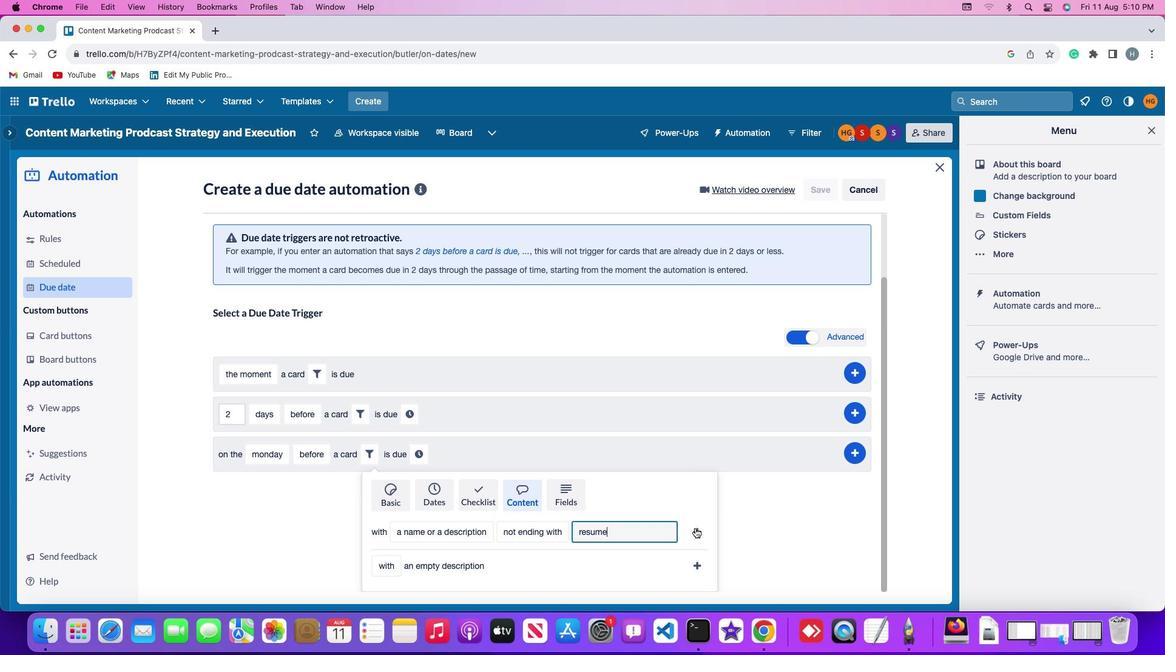 
Action: Mouse pressed left at (695, 528)
Screenshot: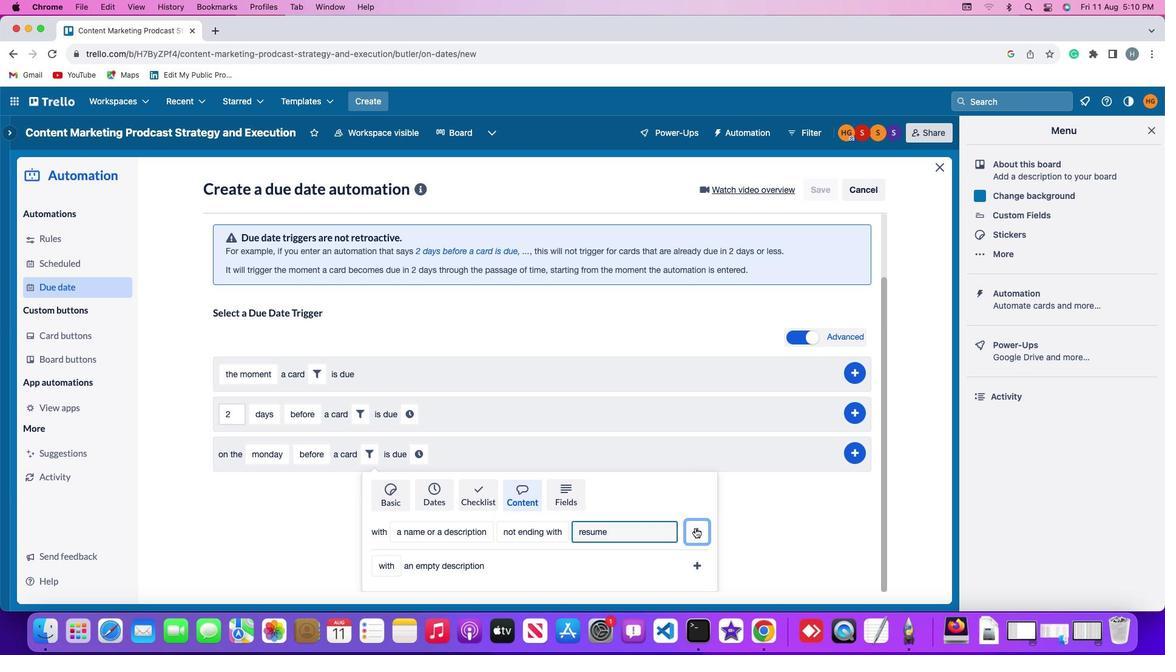 
Action: Mouse moved to (656, 529)
Screenshot: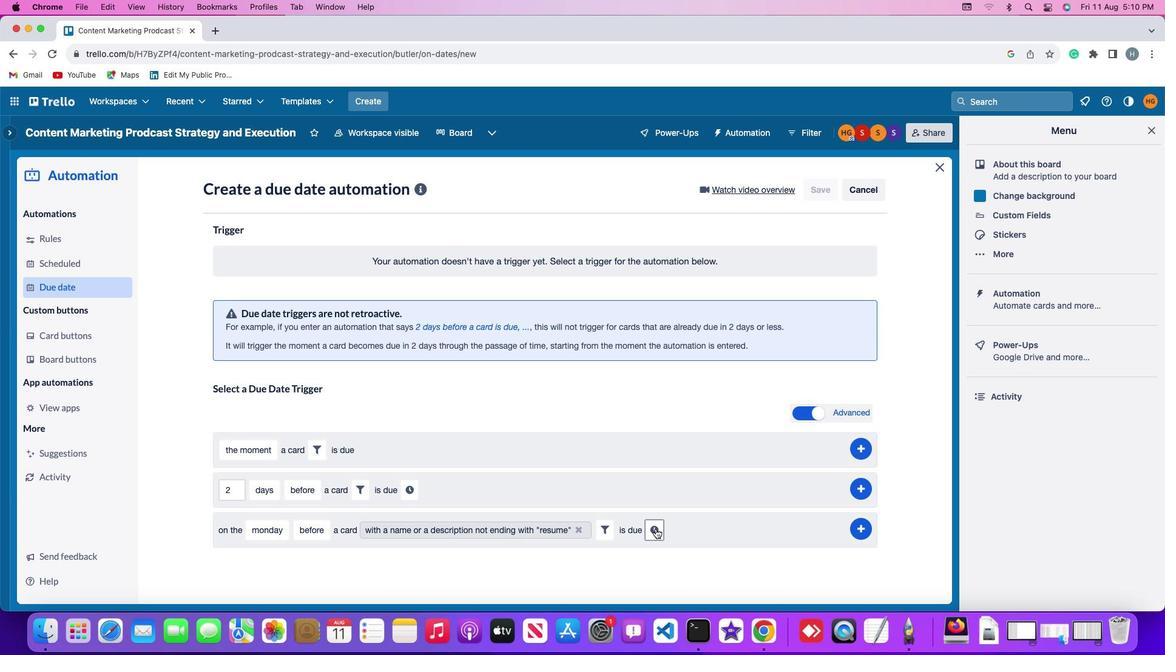 
Action: Mouse pressed left at (656, 529)
Screenshot: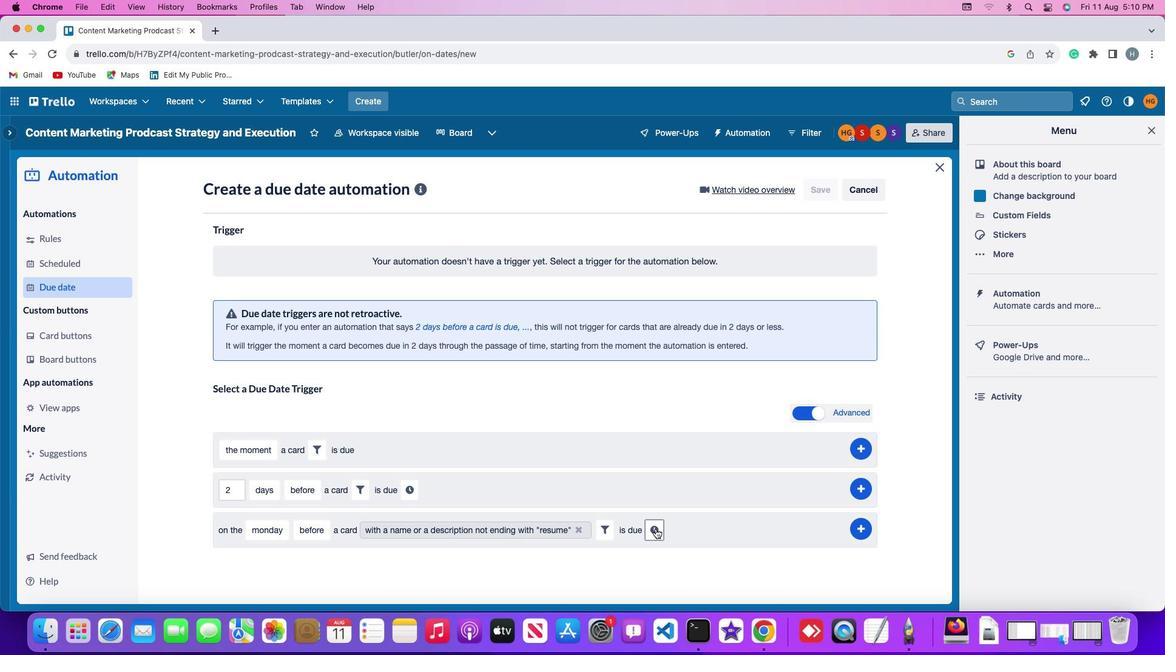 
Action: Mouse moved to (677, 529)
Screenshot: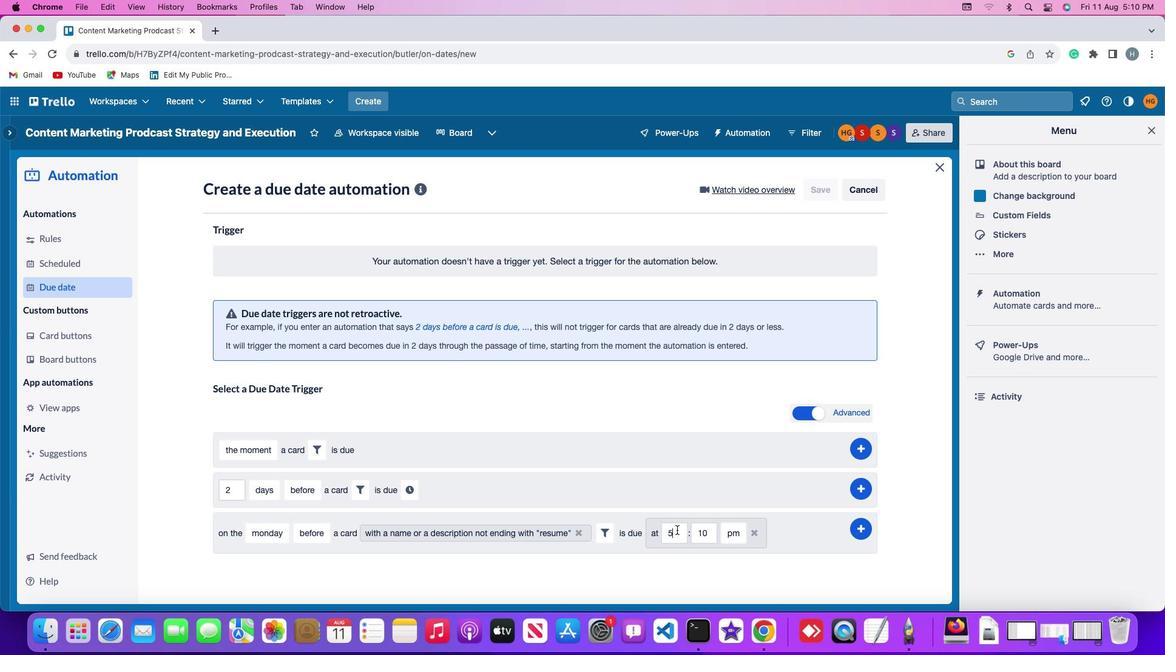 
Action: Mouse pressed left at (677, 529)
Screenshot: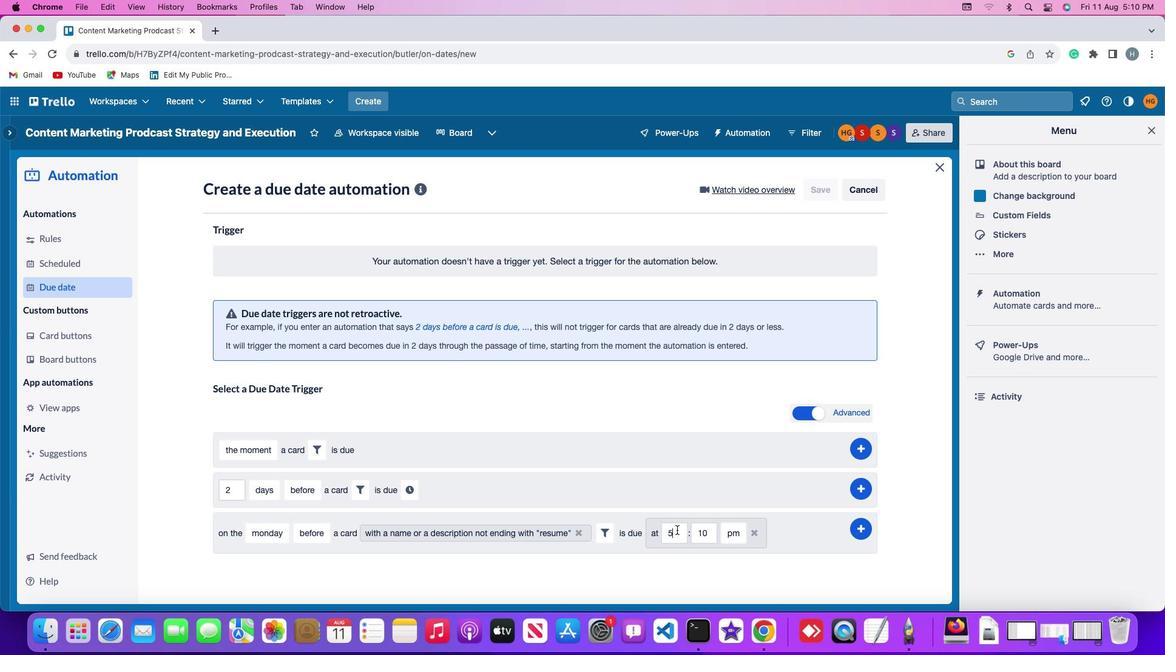 
Action: Key pressed Key.backspace'1''1'
Screenshot: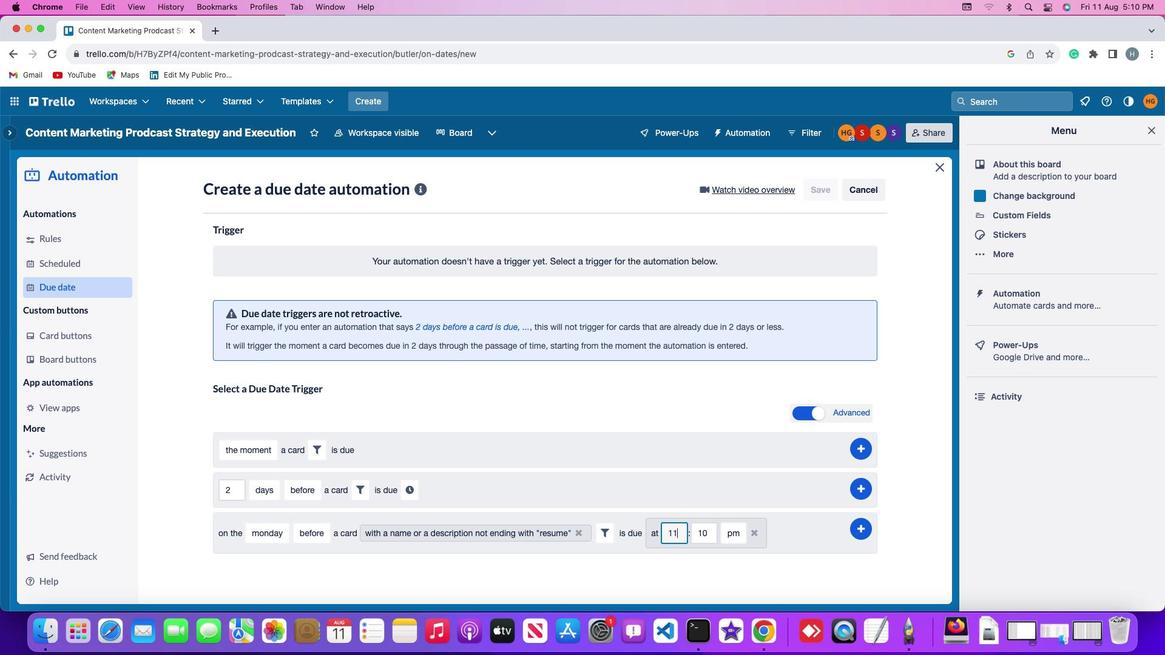 
Action: Mouse moved to (711, 532)
Screenshot: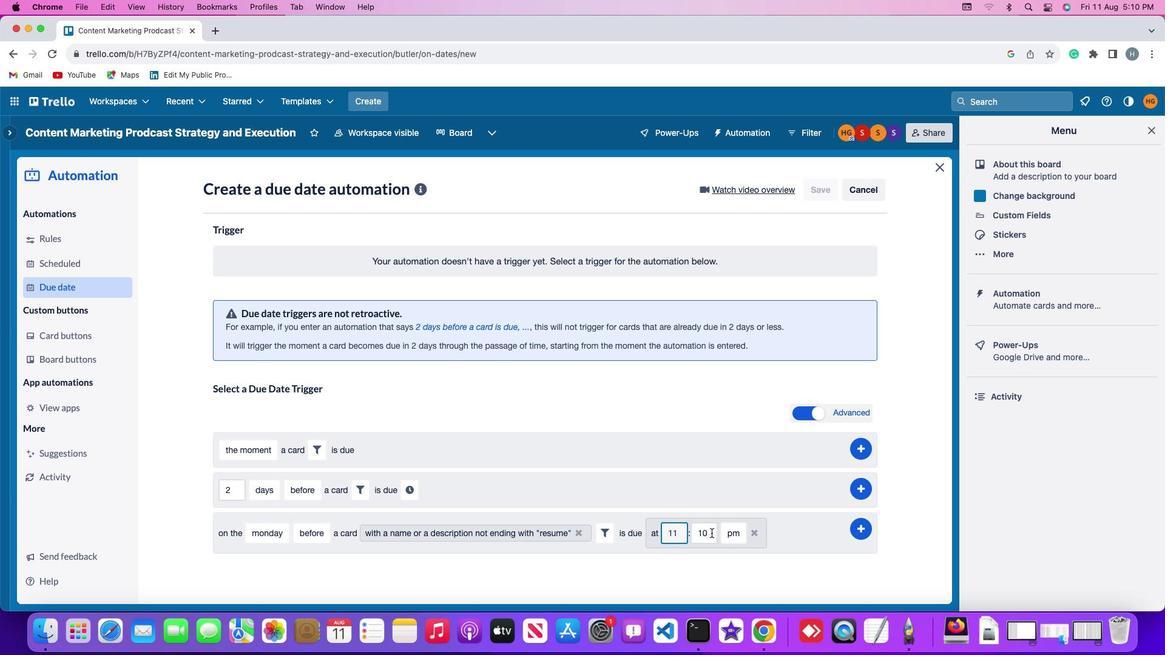 
Action: Mouse pressed left at (711, 532)
Screenshot: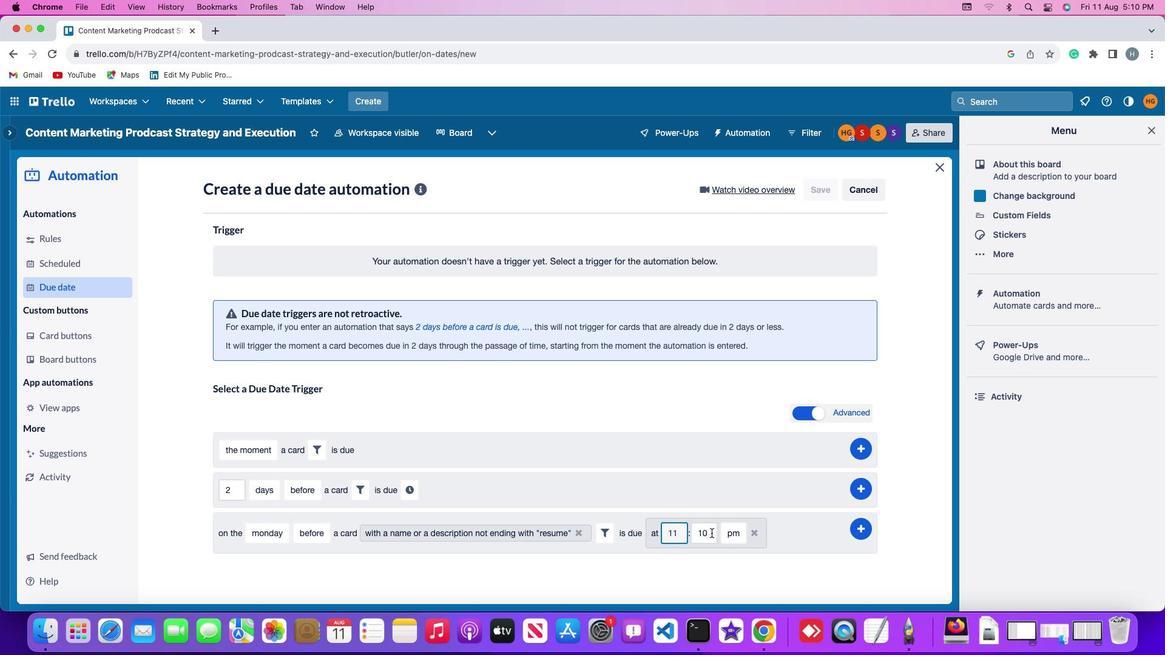 
Action: Key pressed Key.backspaceKey.backspace'0''0'
Screenshot: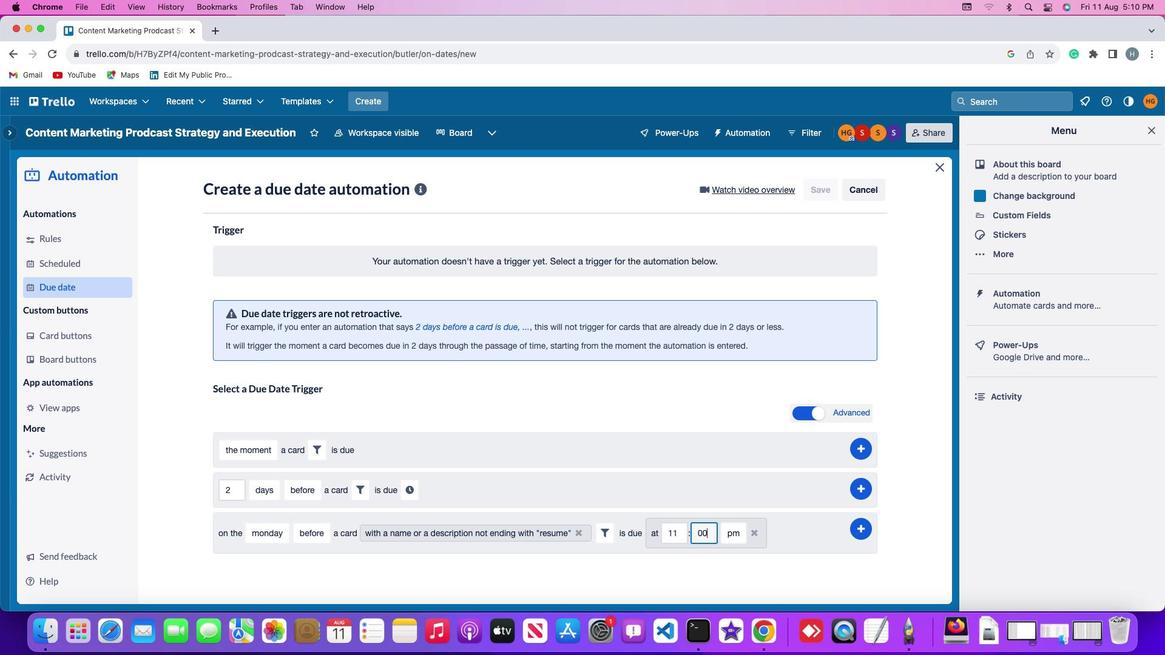 
Action: Mouse moved to (725, 534)
Screenshot: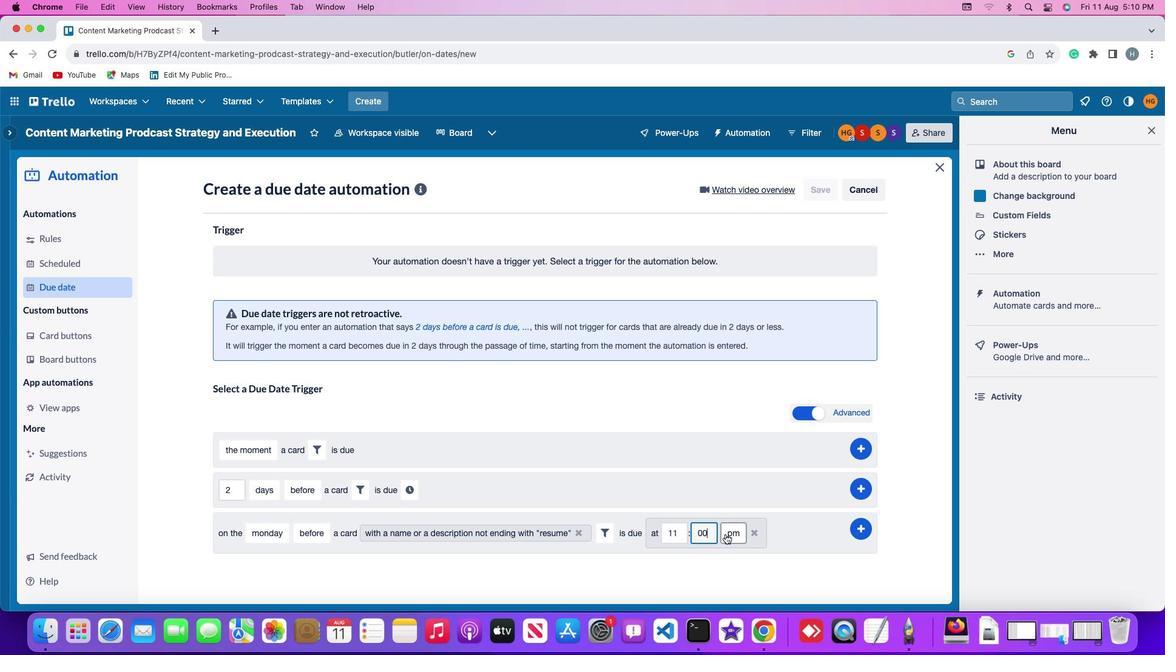
Action: Mouse pressed left at (725, 534)
Screenshot: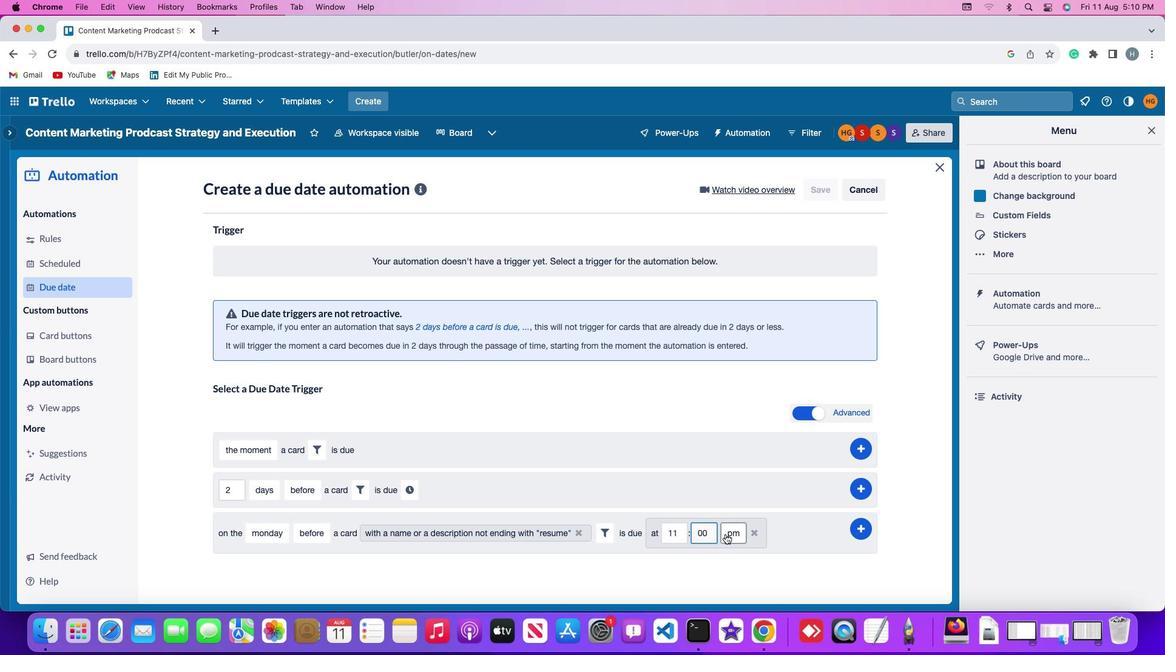 
Action: Mouse moved to (739, 551)
Screenshot: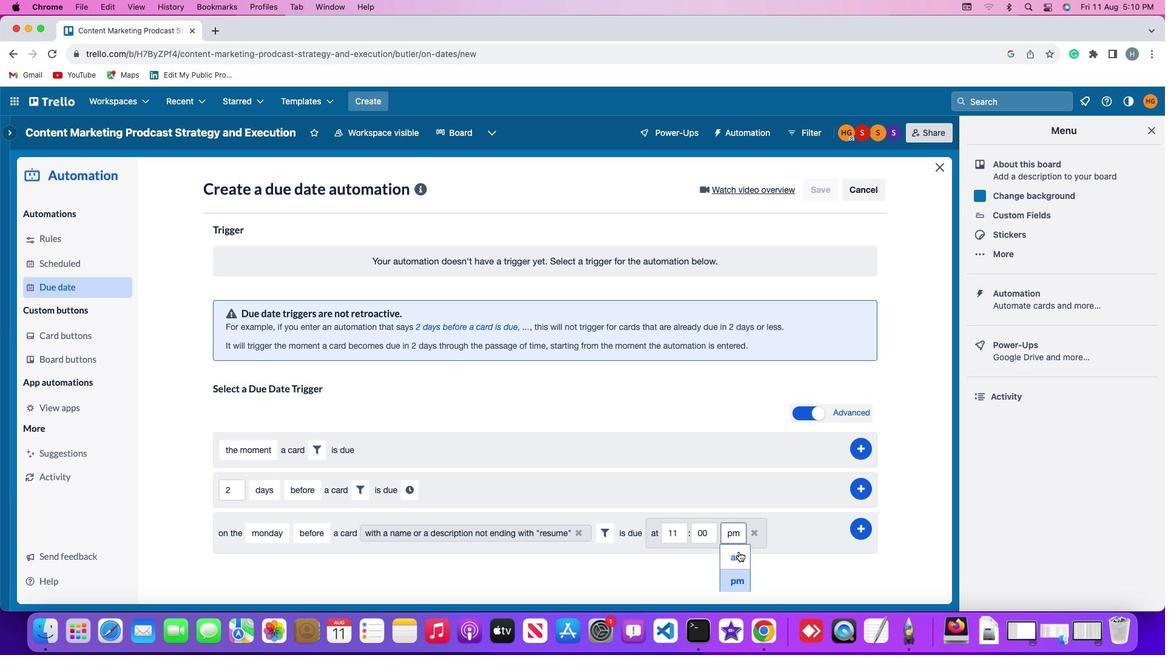 
Action: Mouse pressed left at (739, 551)
Screenshot: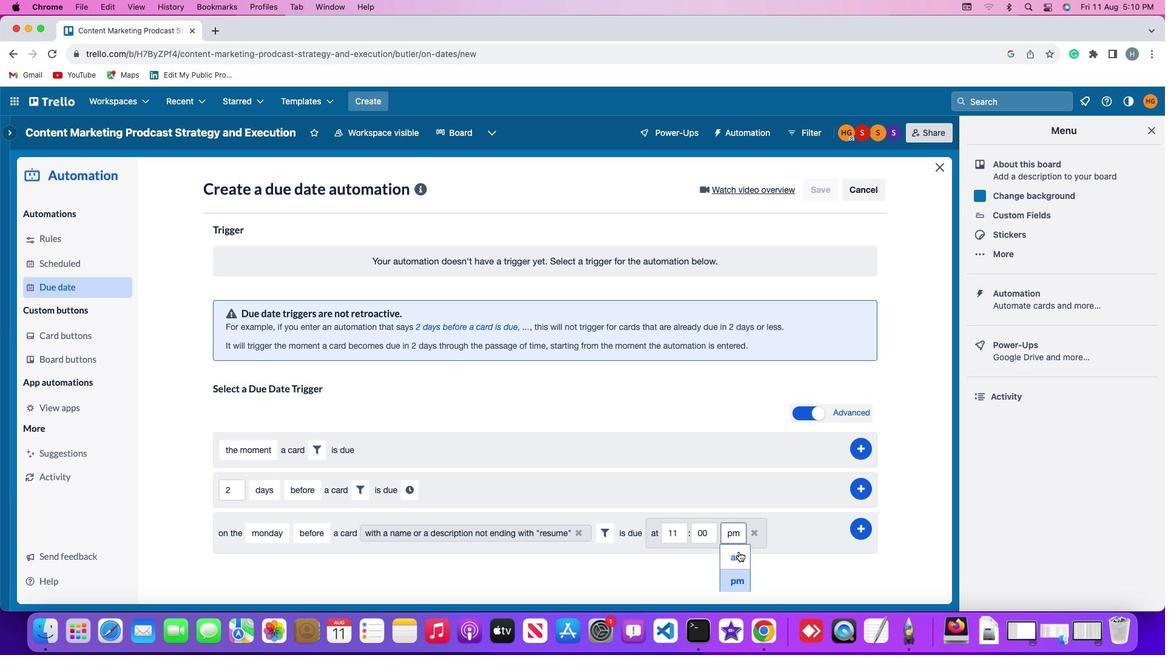 
Action: Mouse moved to (861, 525)
Screenshot: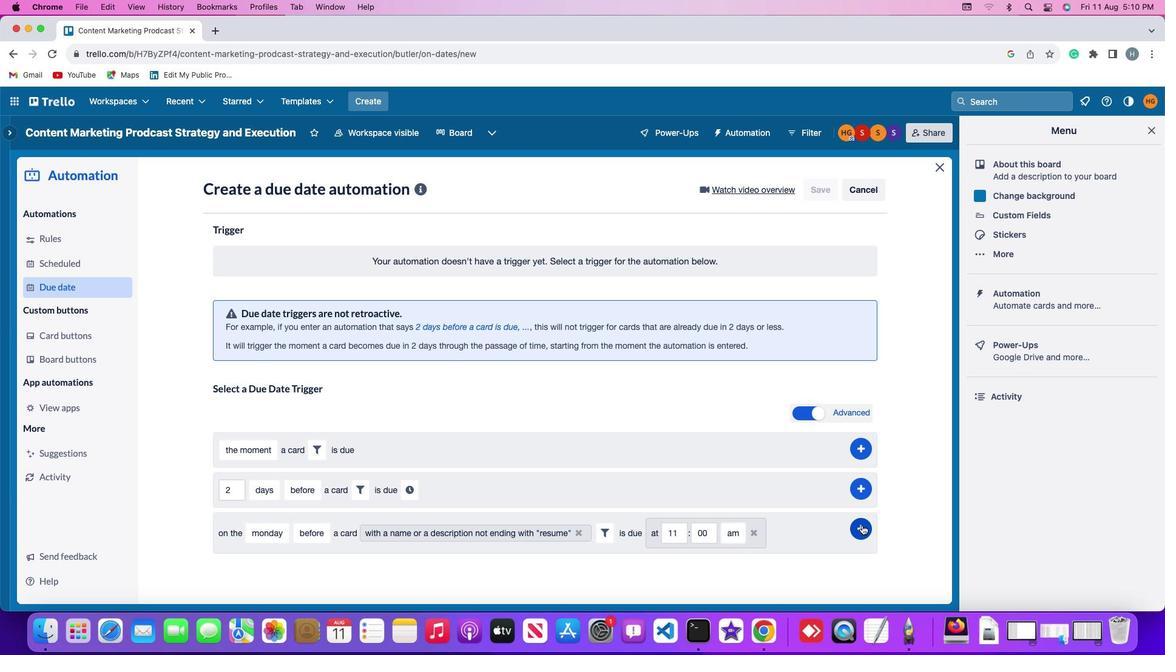 
Action: Mouse pressed left at (861, 525)
Screenshot: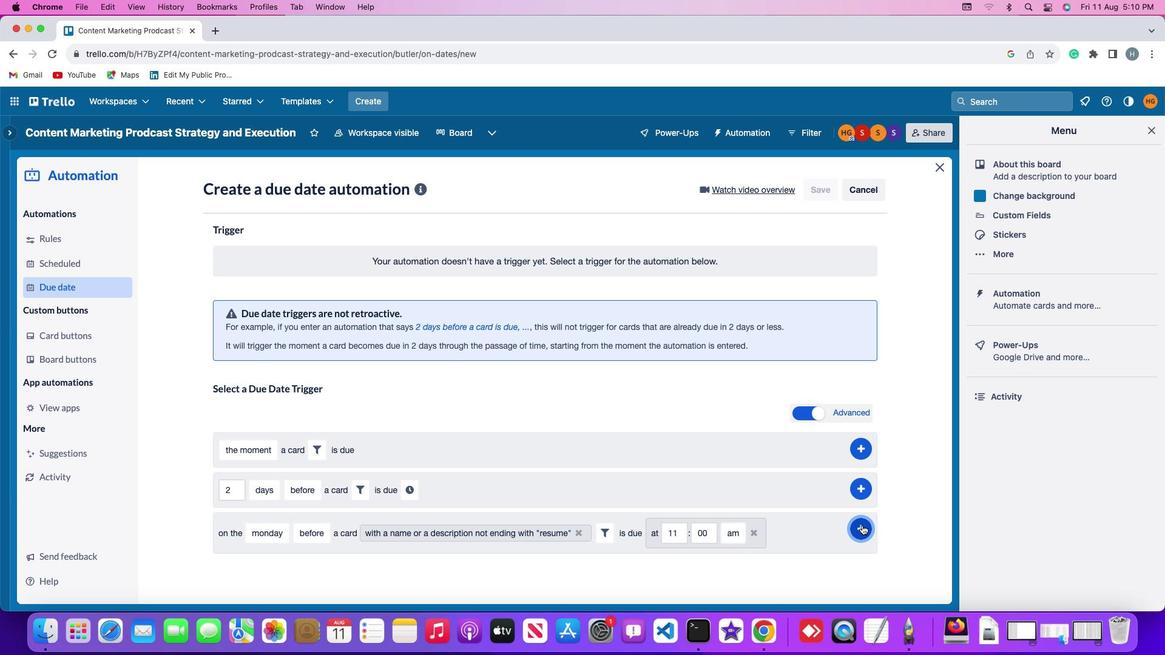 
Action: Mouse moved to (911, 431)
Screenshot: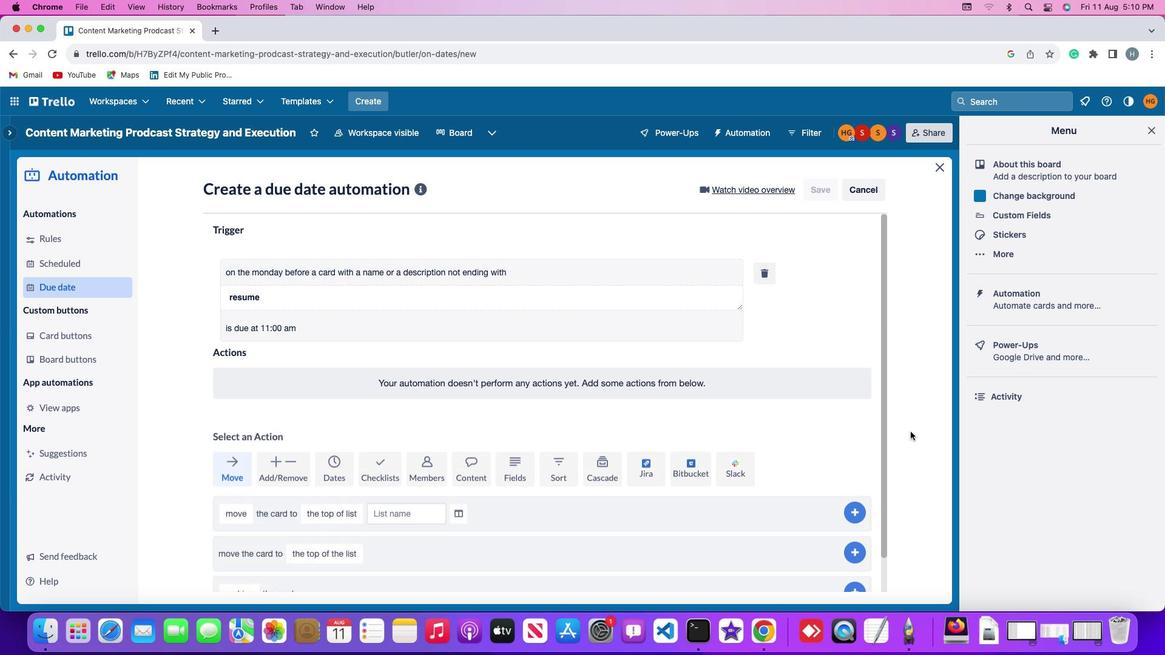 
